 Task: Find connections with filter location Quaregnon with filter topic #Openingswith filter profile language French with filter current company Frost & Sullivan with filter school National Institute of Event Management - India with filter industry Airlines and Aviation with filter service category Bartending with filter keywords title Journalist
Action: Mouse moved to (601, 98)
Screenshot: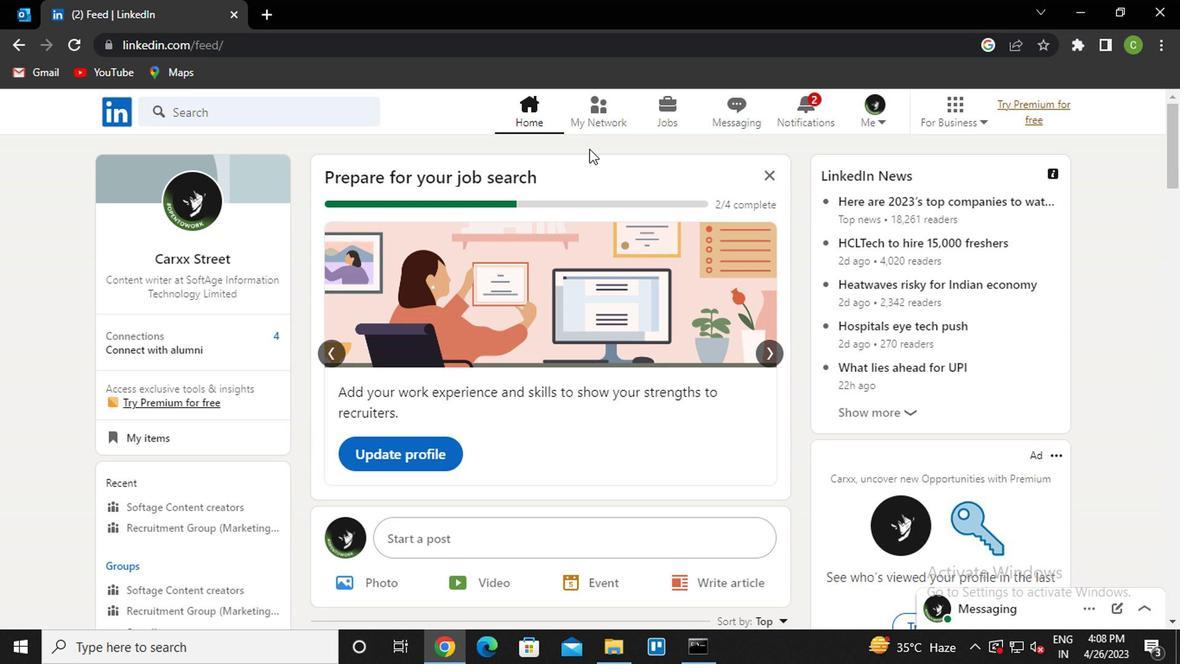 
Action: Mouse pressed left at (601, 98)
Screenshot: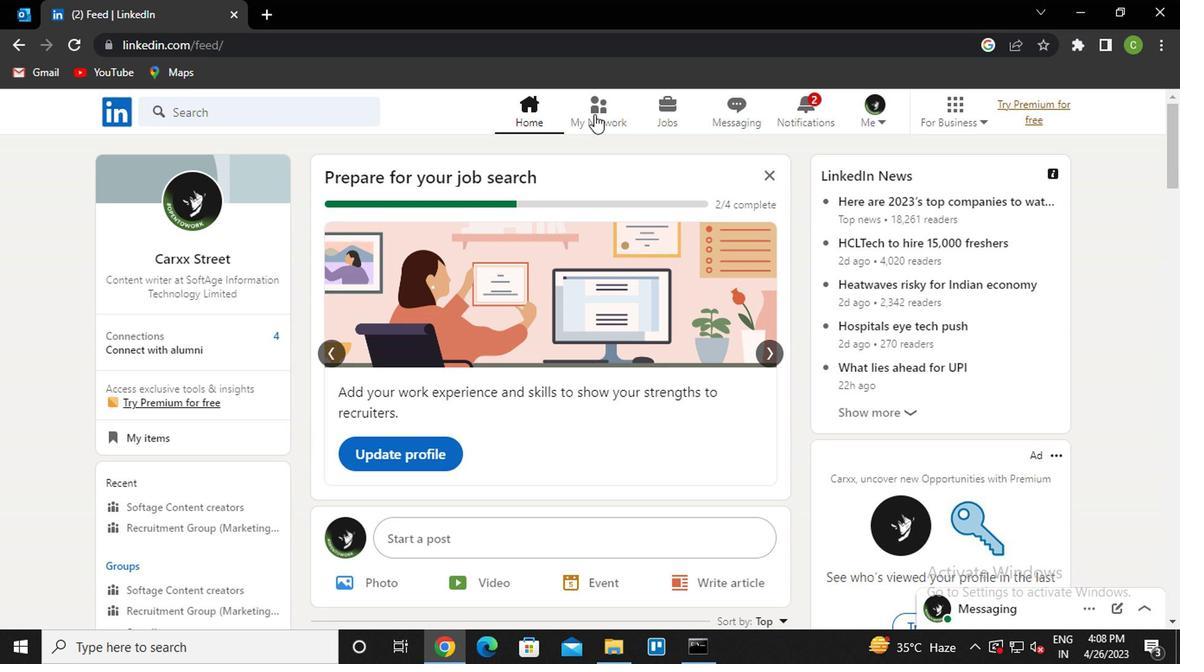 
Action: Mouse moved to (261, 196)
Screenshot: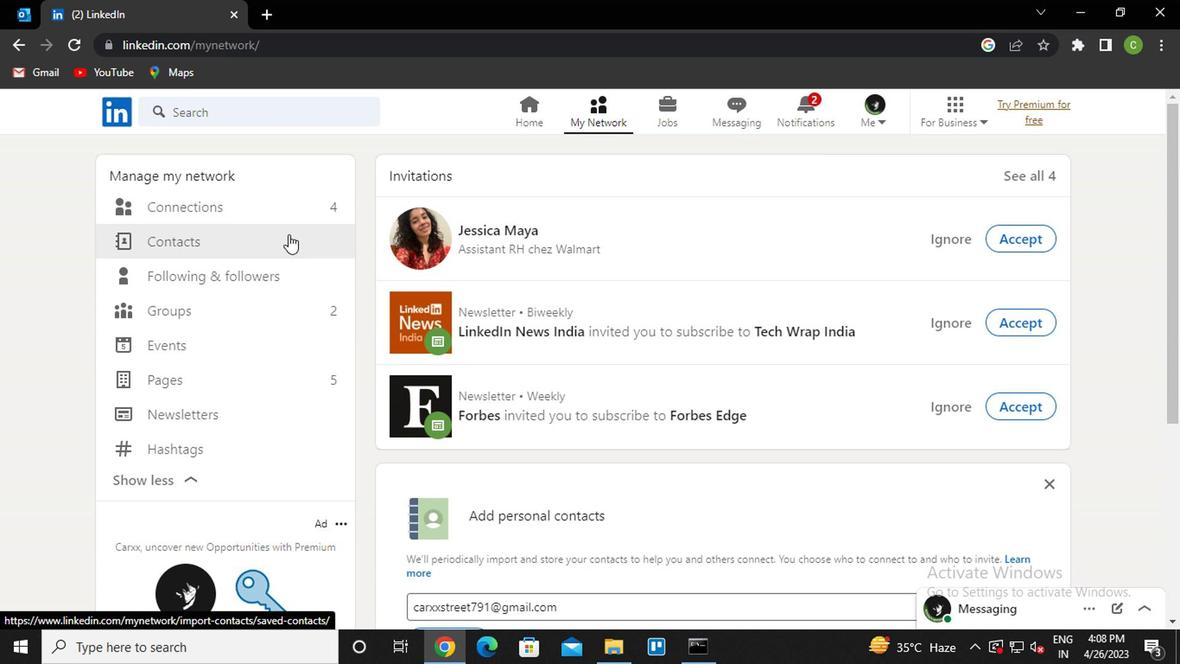 
Action: Mouse pressed left at (261, 196)
Screenshot: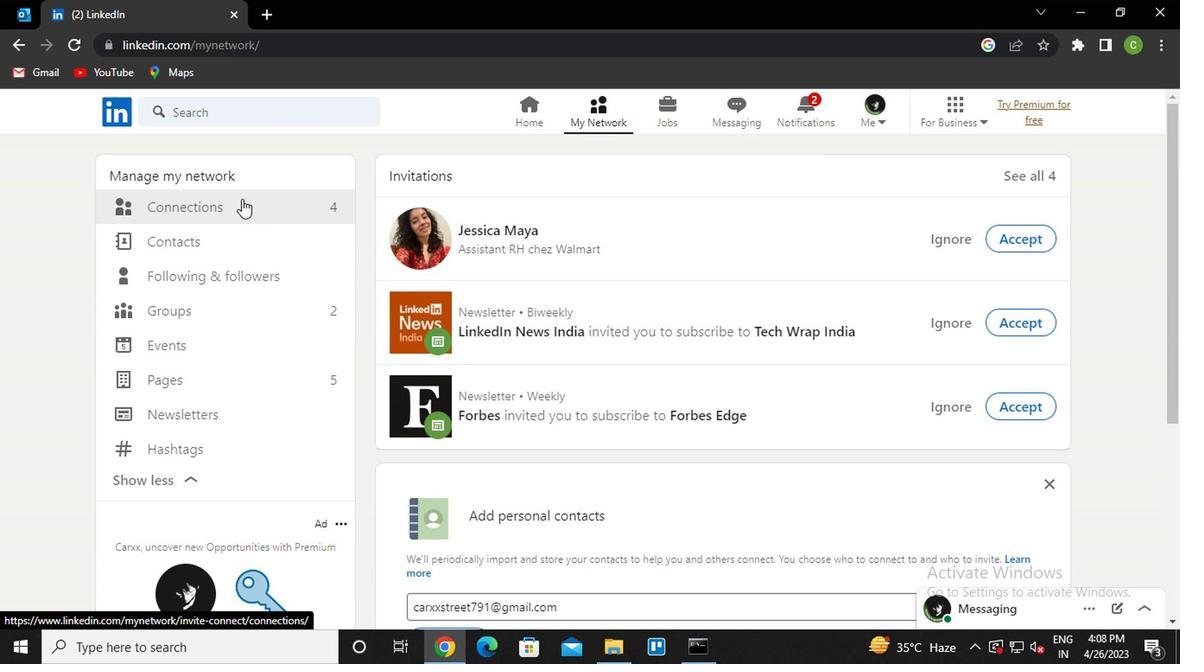 
Action: Mouse moved to (720, 203)
Screenshot: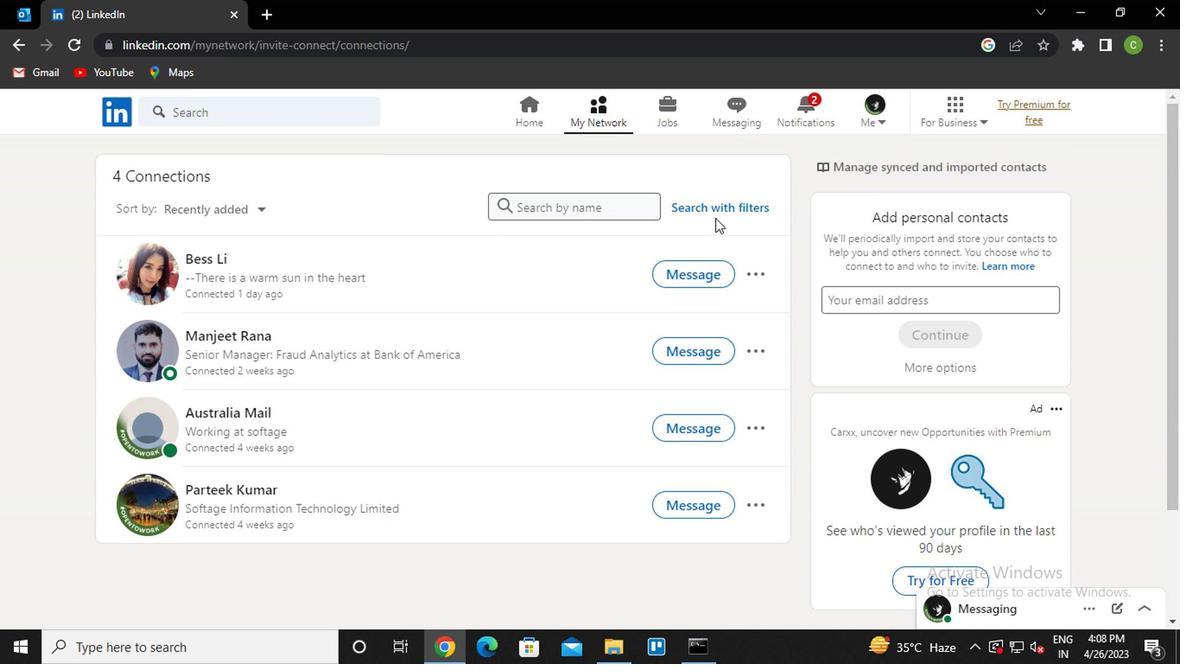 
Action: Mouse pressed left at (720, 203)
Screenshot: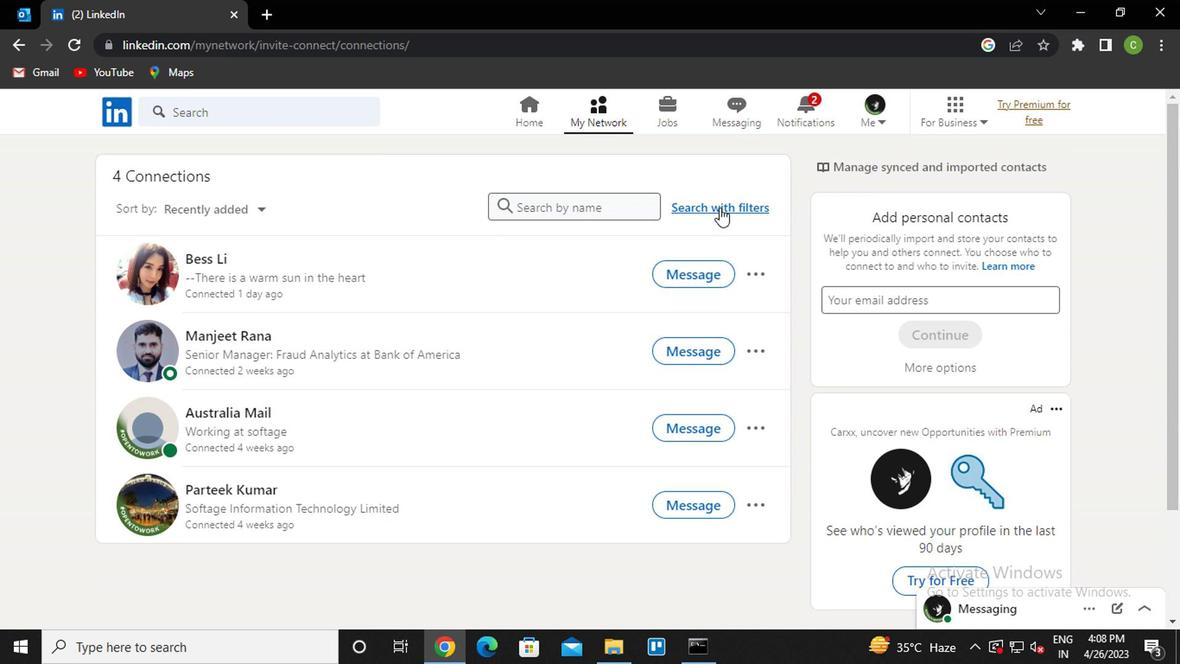 
Action: Mouse moved to (574, 154)
Screenshot: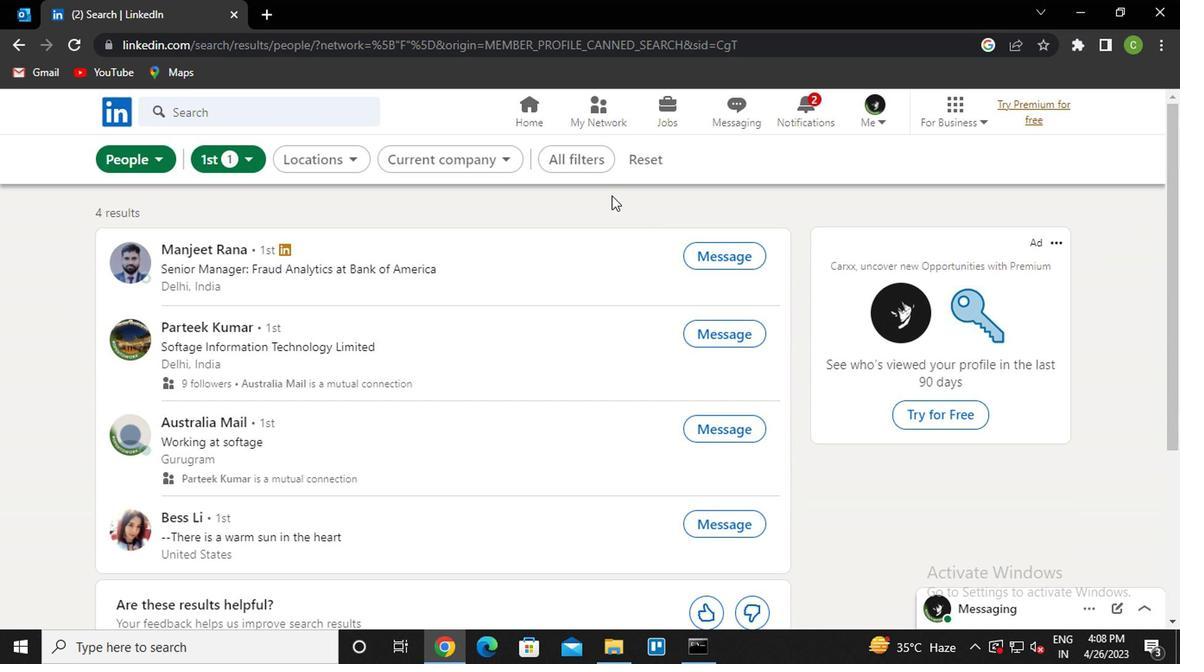 
Action: Mouse pressed left at (574, 154)
Screenshot: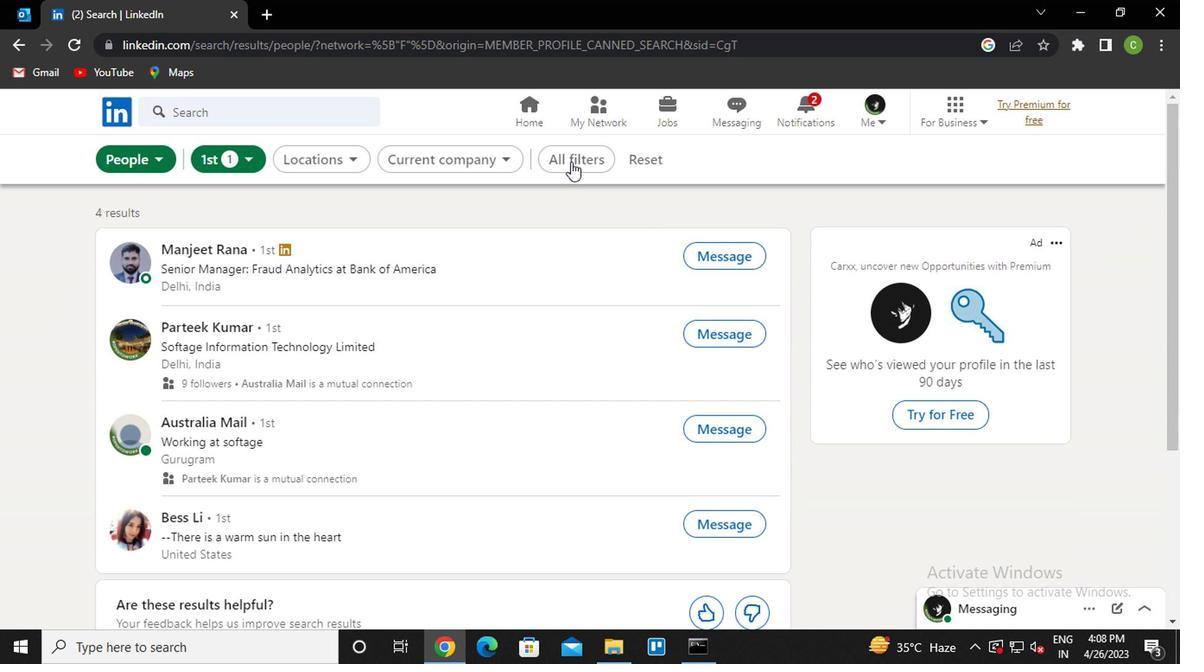 
Action: Mouse moved to (755, 363)
Screenshot: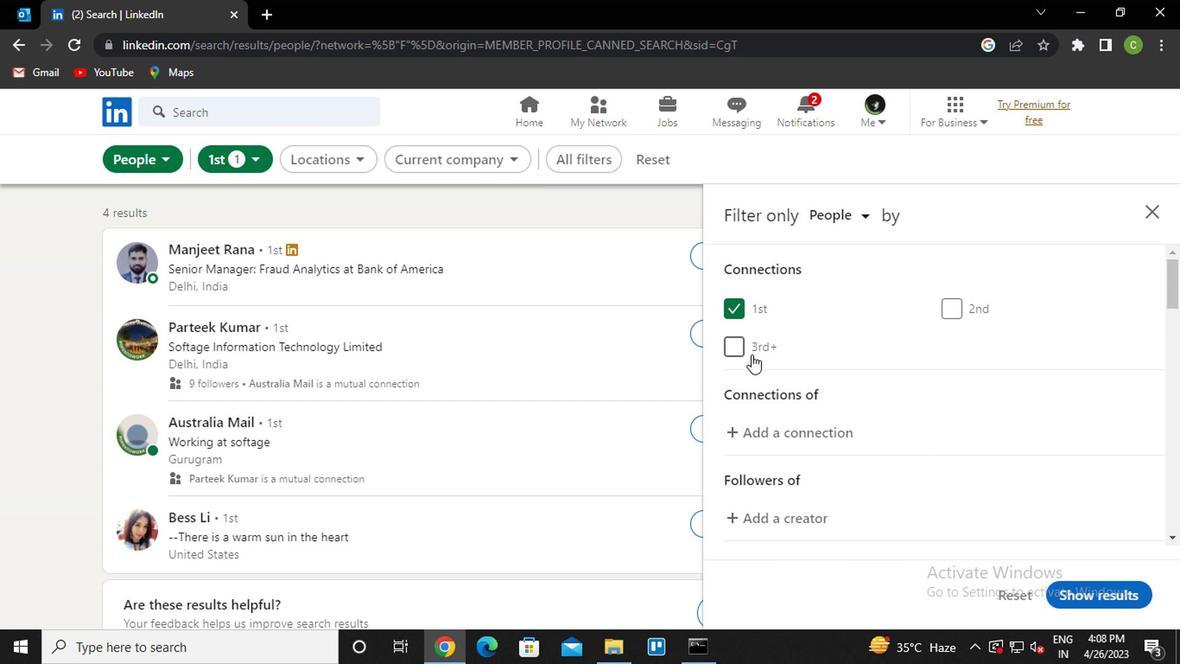 
Action: Mouse scrolled (755, 362) with delta (0, 0)
Screenshot: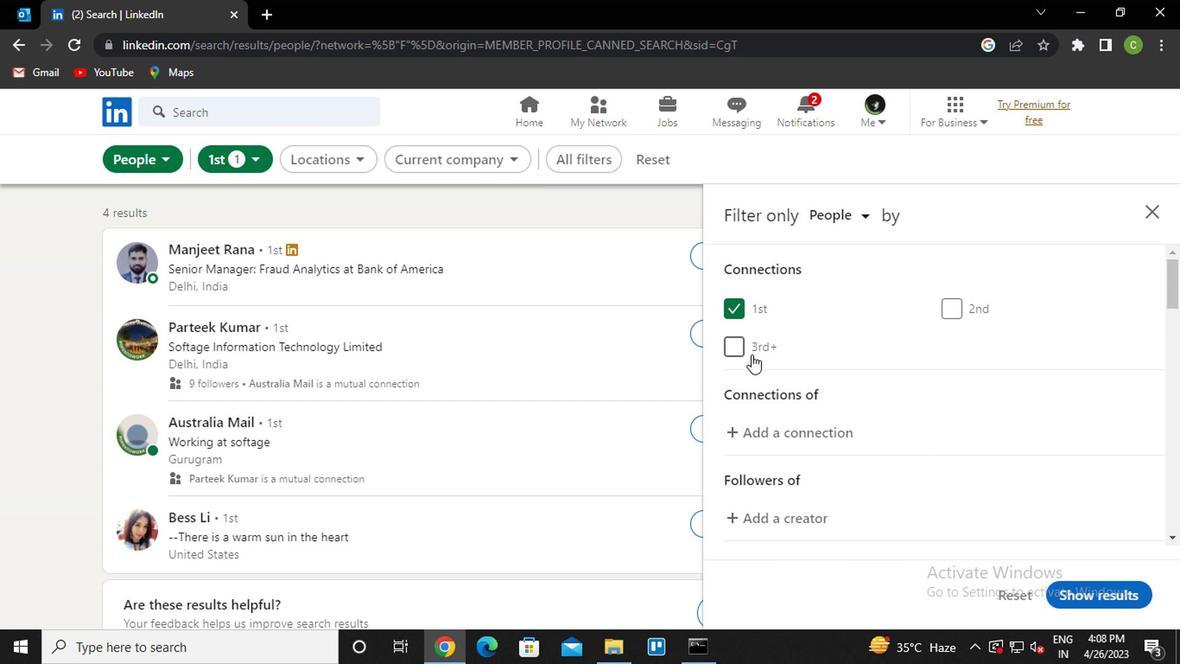 
Action: Mouse moved to (759, 368)
Screenshot: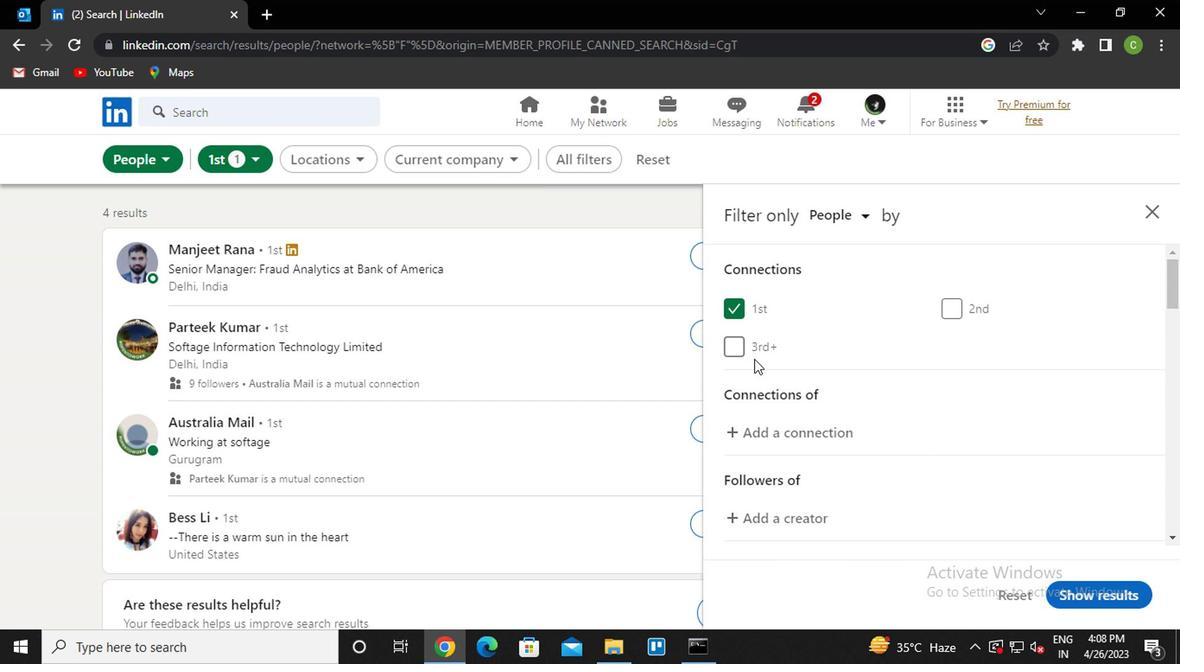 
Action: Mouse scrolled (759, 367) with delta (0, -1)
Screenshot: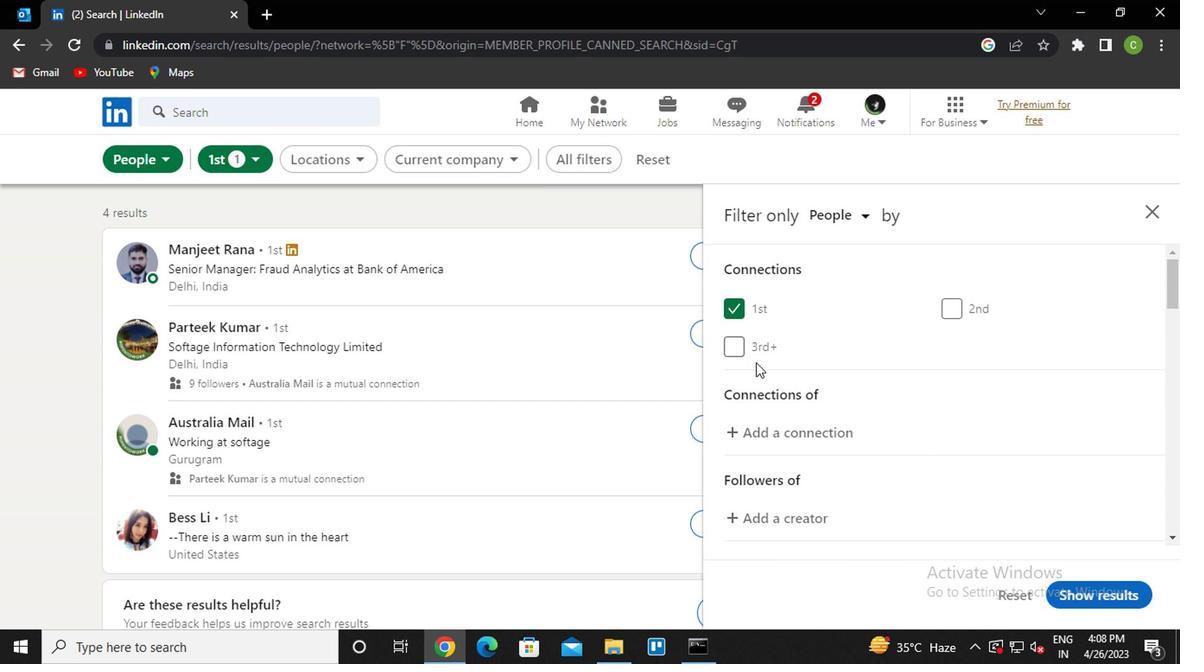 
Action: Mouse moved to (991, 507)
Screenshot: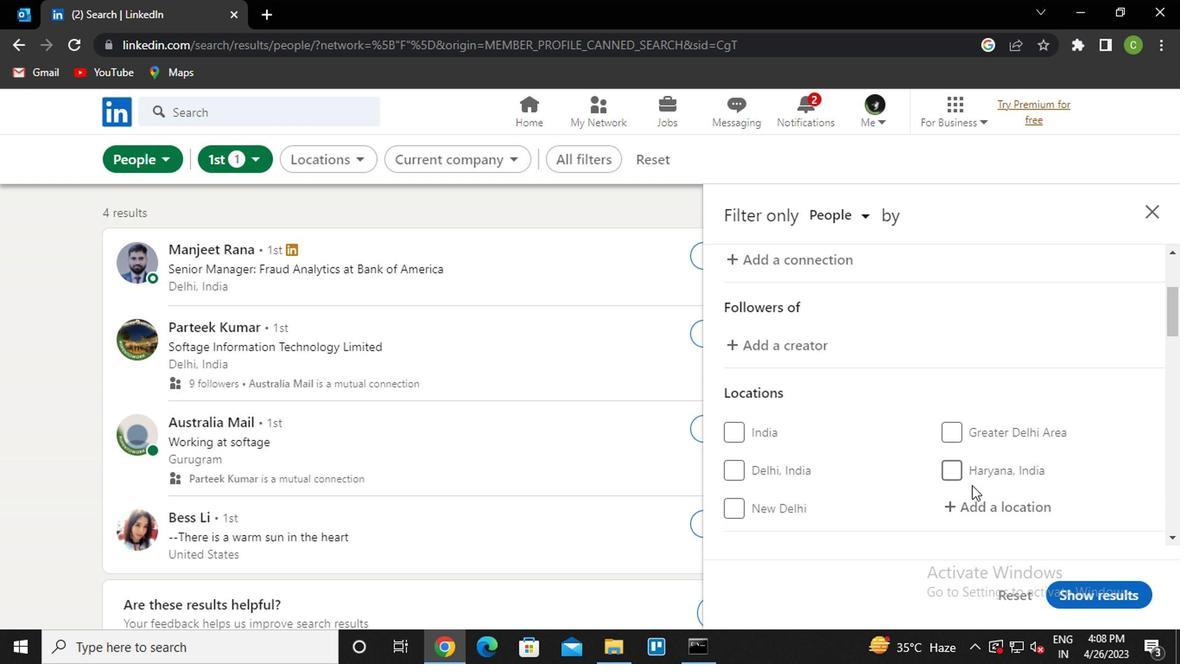 
Action: Mouse pressed left at (991, 507)
Screenshot: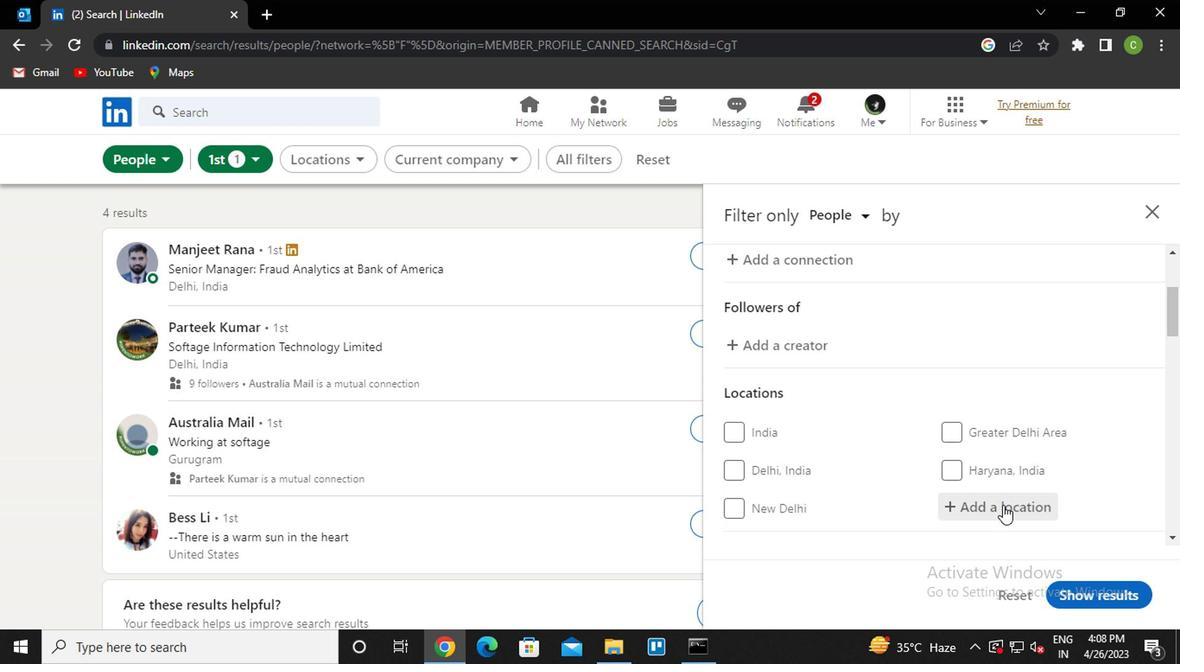 
Action: Key pressed <Key.caps_lock><Key.caps_lock>q<Key.caps_lock>uareg<Key.down><Key.enter>
Screenshot: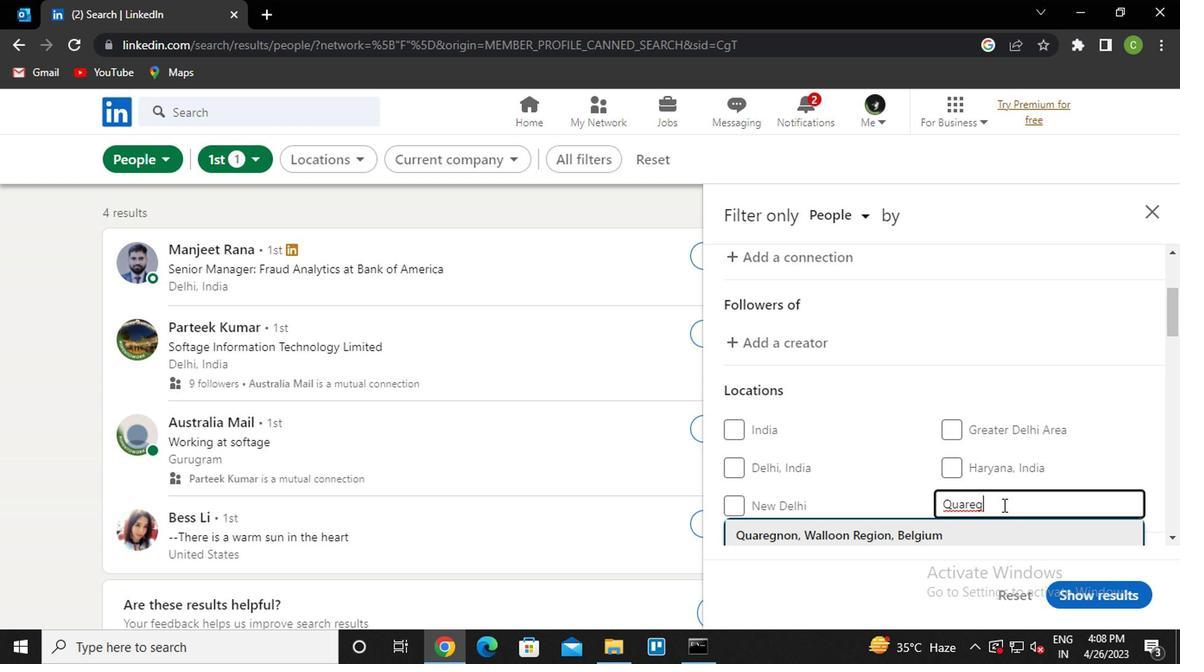 
Action: Mouse moved to (997, 501)
Screenshot: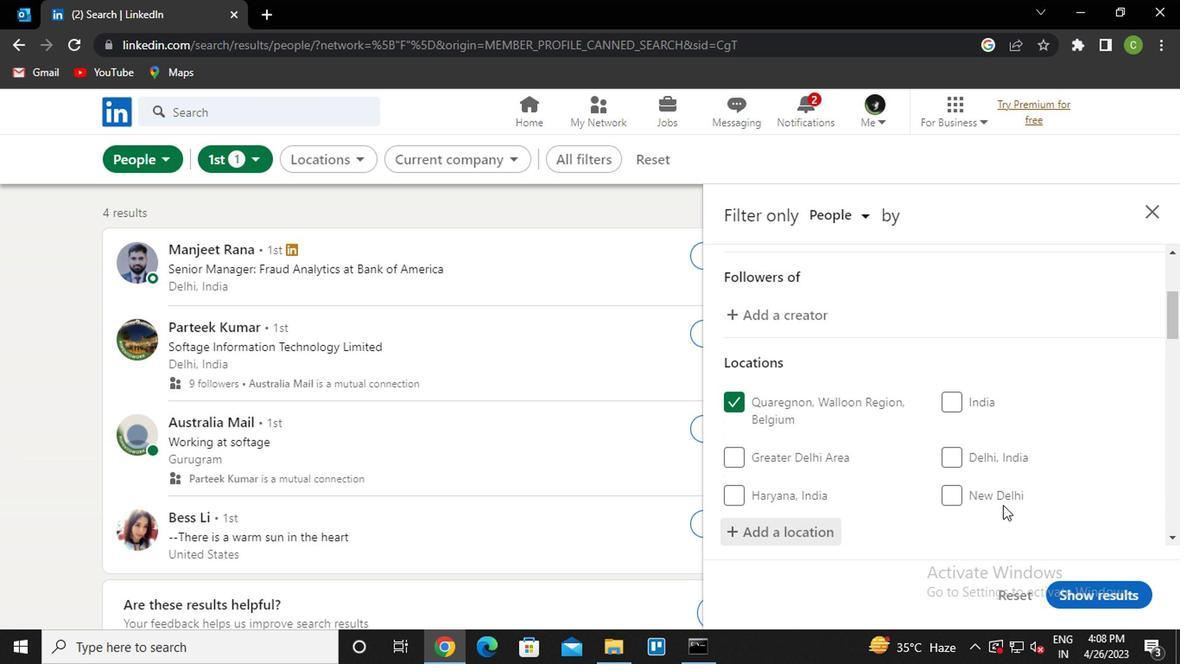 
Action: Mouse scrolled (997, 500) with delta (0, -1)
Screenshot: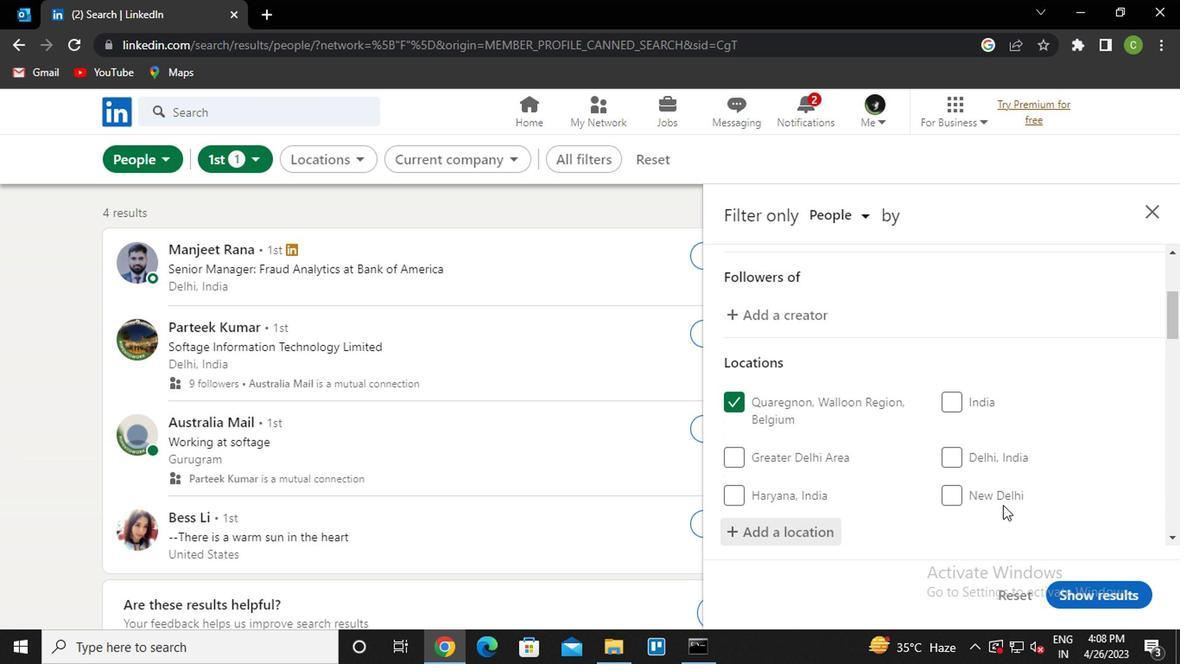 
Action: Mouse scrolled (997, 500) with delta (0, -1)
Screenshot: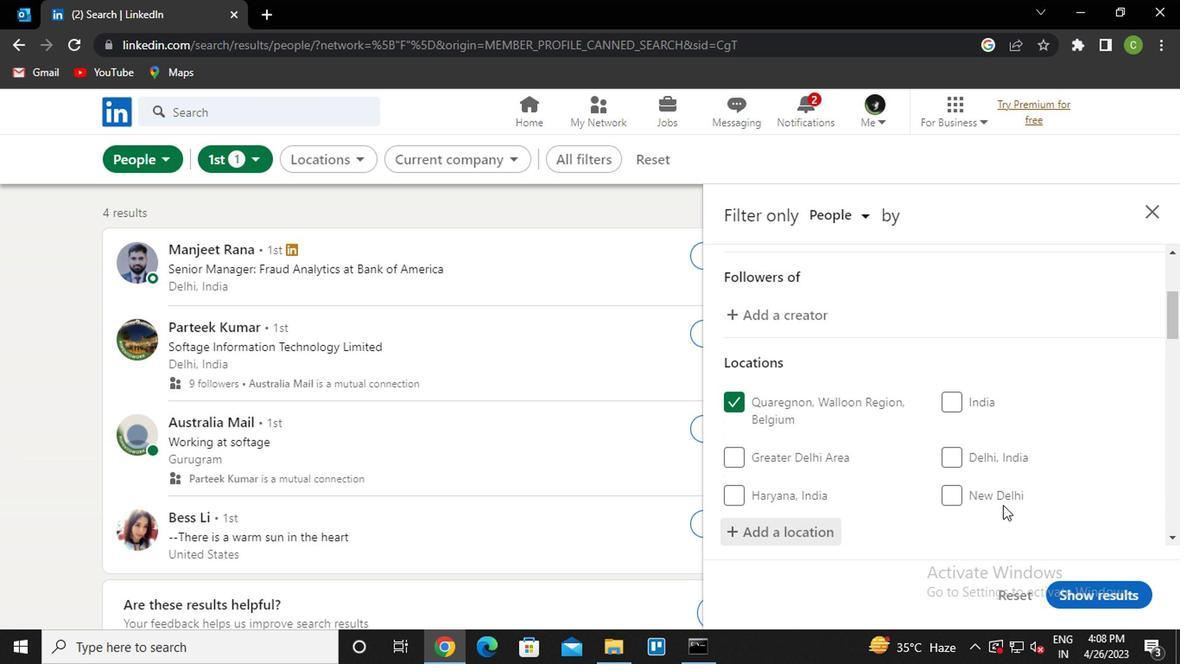 
Action: Mouse moved to (990, 455)
Screenshot: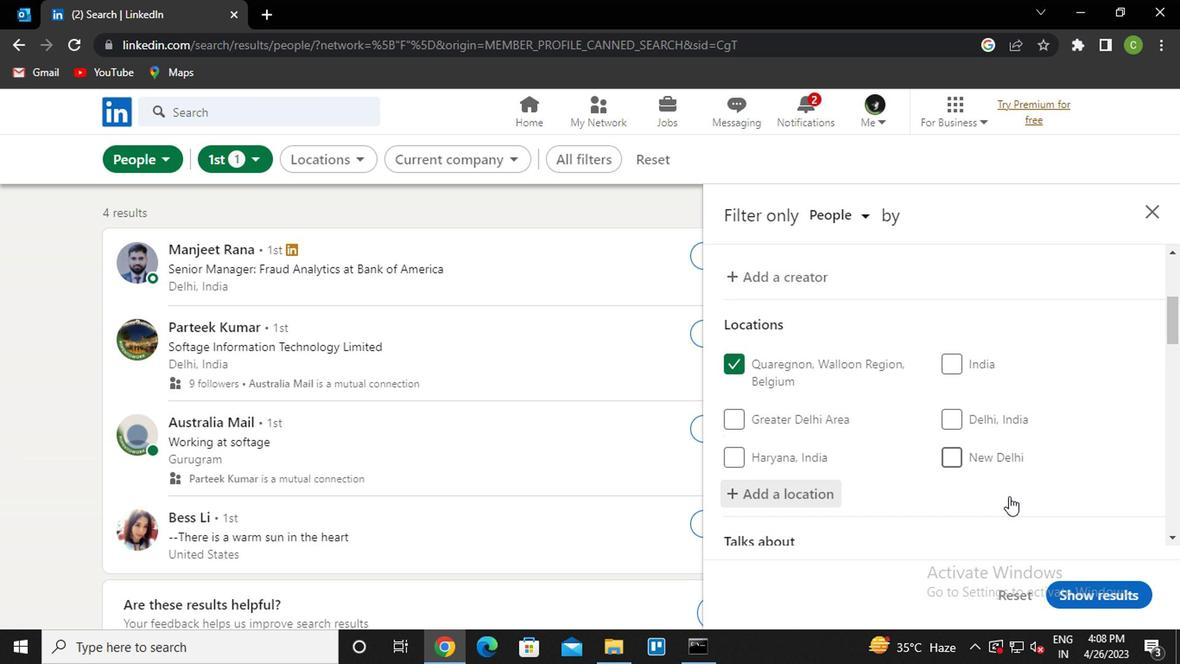 
Action: Mouse scrolled (990, 454) with delta (0, 0)
Screenshot: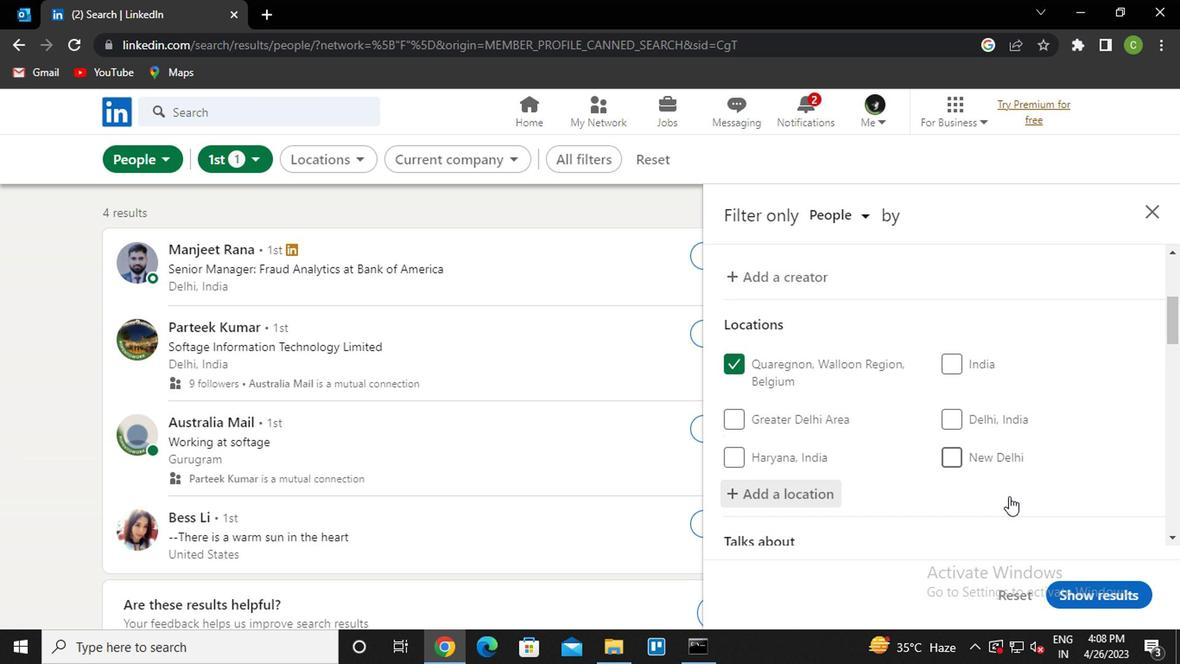 
Action: Mouse moved to (779, 354)
Screenshot: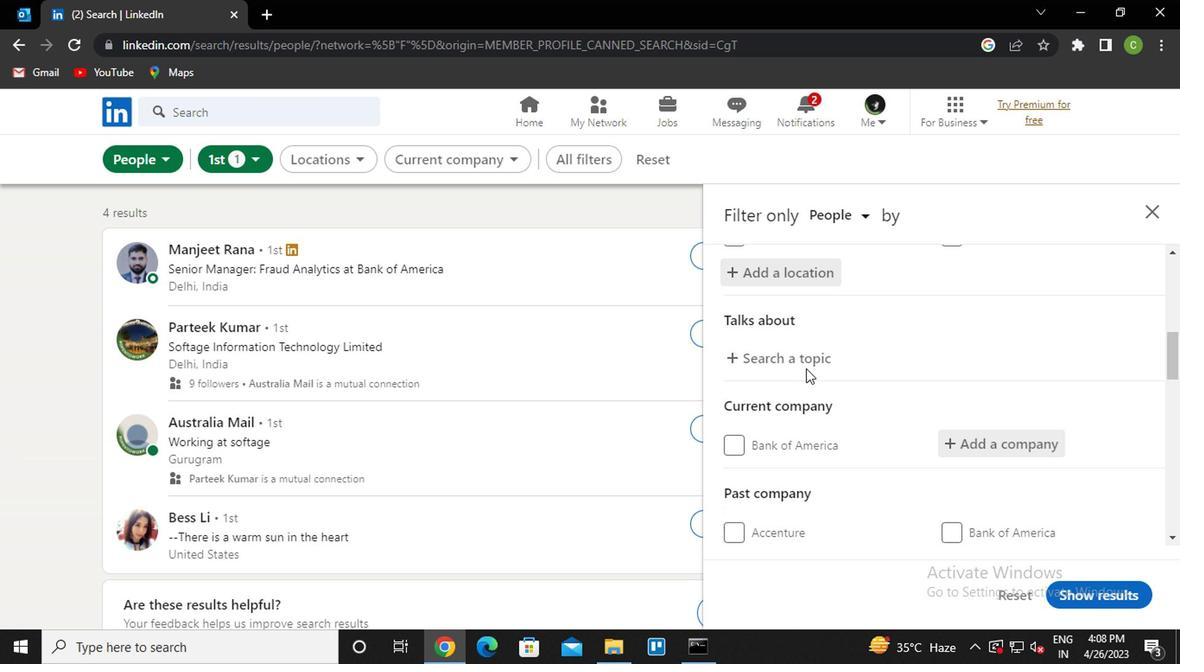 
Action: Mouse pressed left at (779, 354)
Screenshot: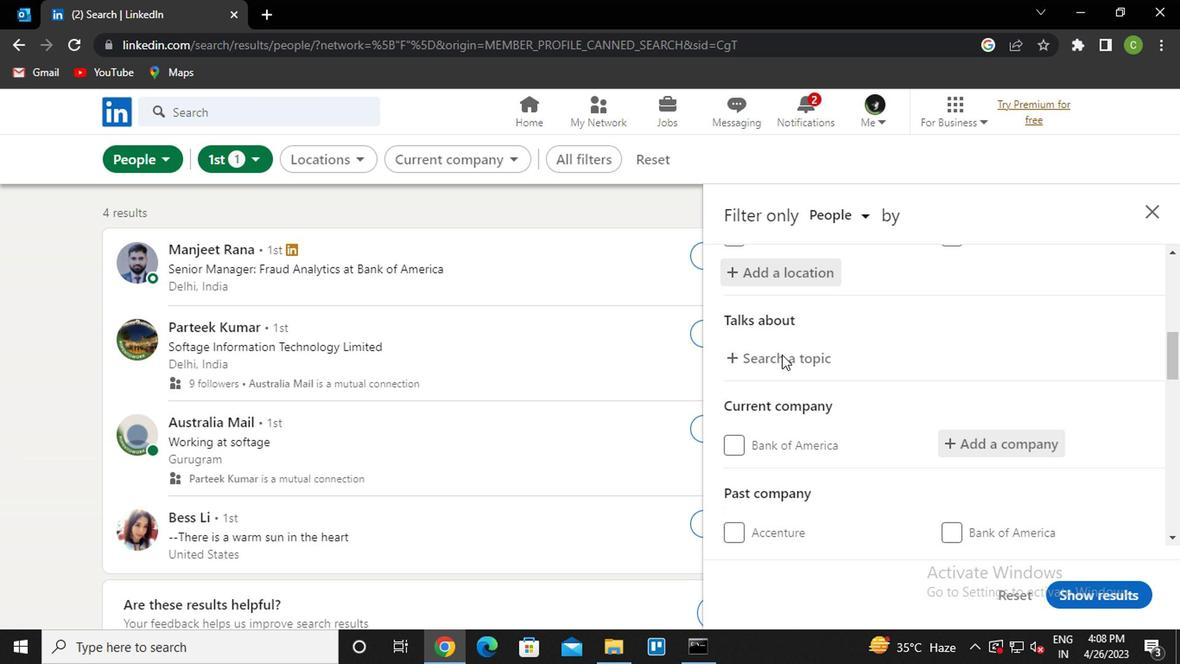 
Action: Mouse moved to (791, 360)
Screenshot: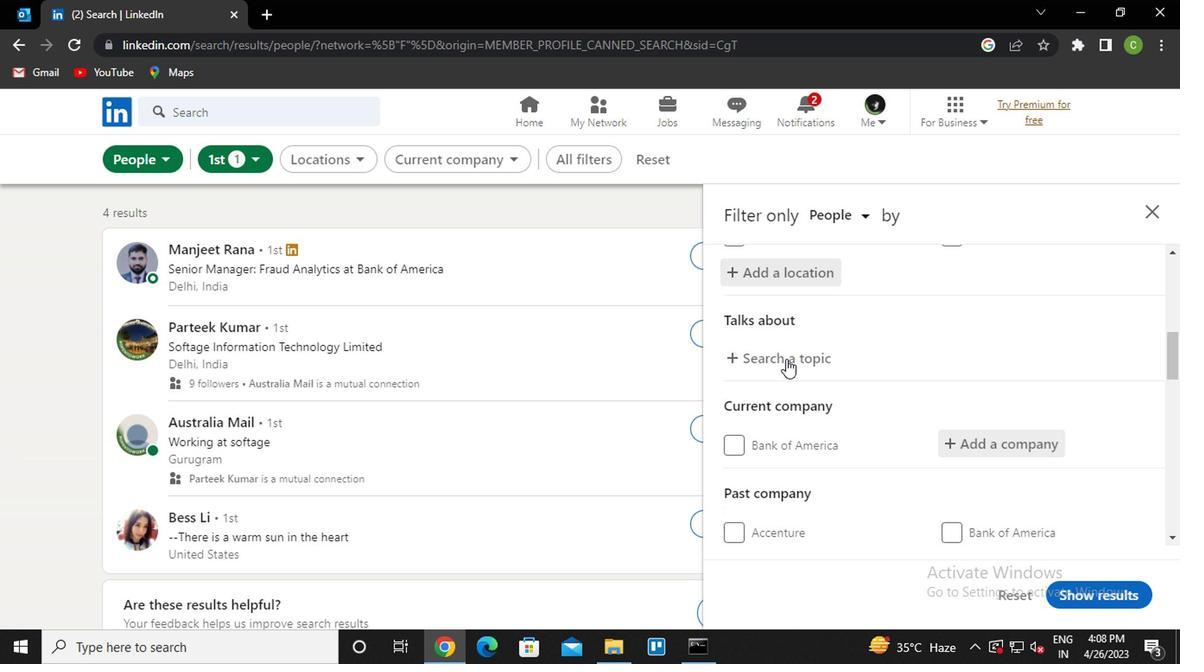 
Action: Mouse pressed left at (791, 360)
Screenshot: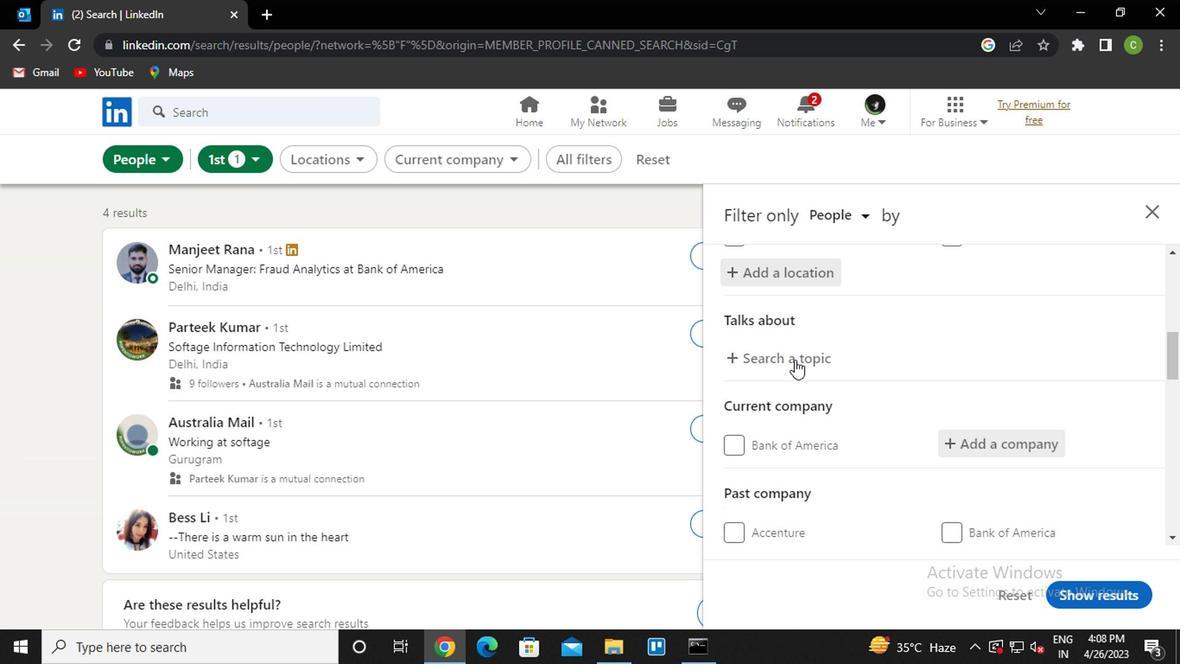 
Action: Mouse moved to (775, 354)
Screenshot: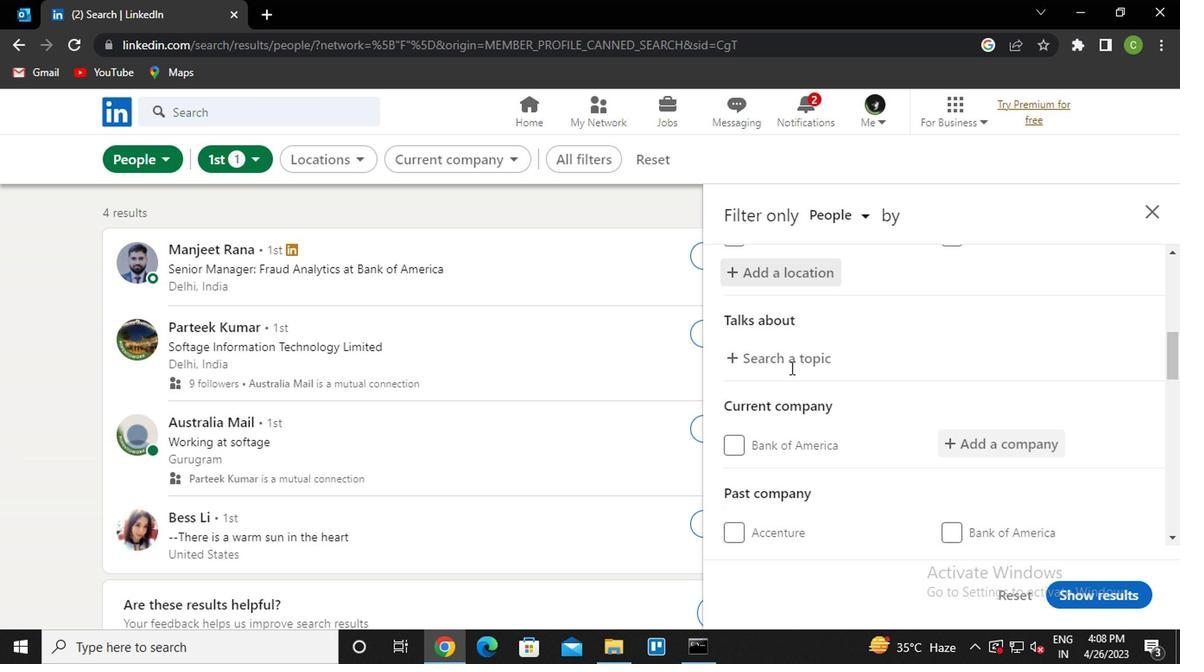 
Action: Mouse pressed left at (775, 354)
Screenshot: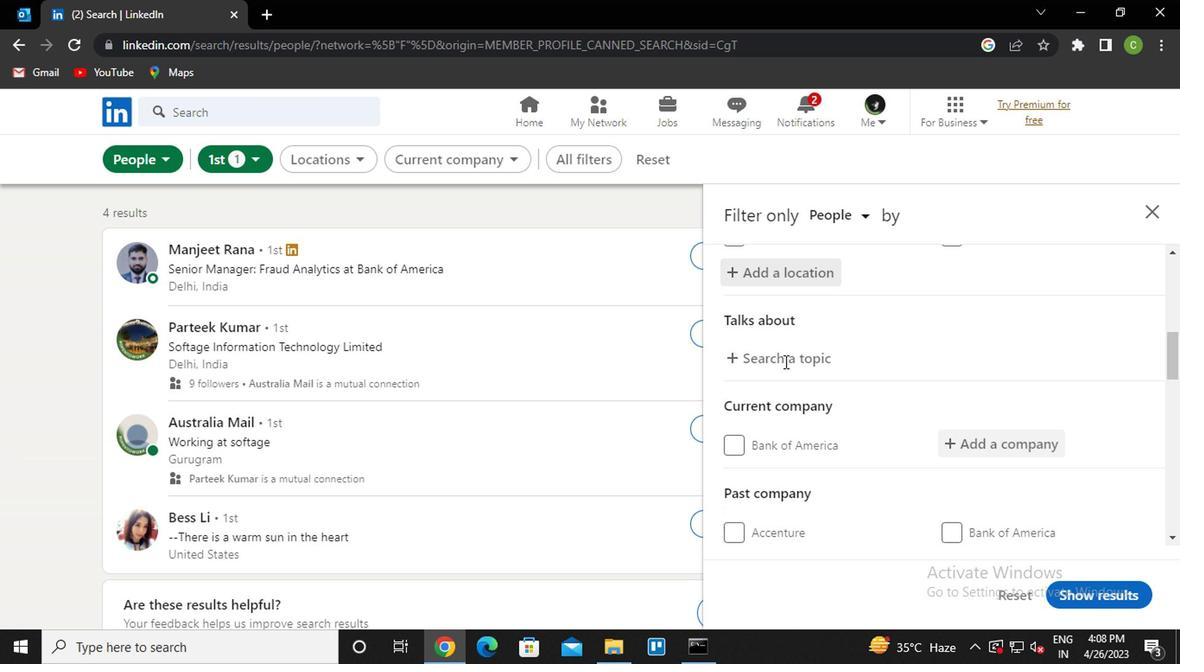 
Action: Mouse moved to (777, 357)
Screenshot: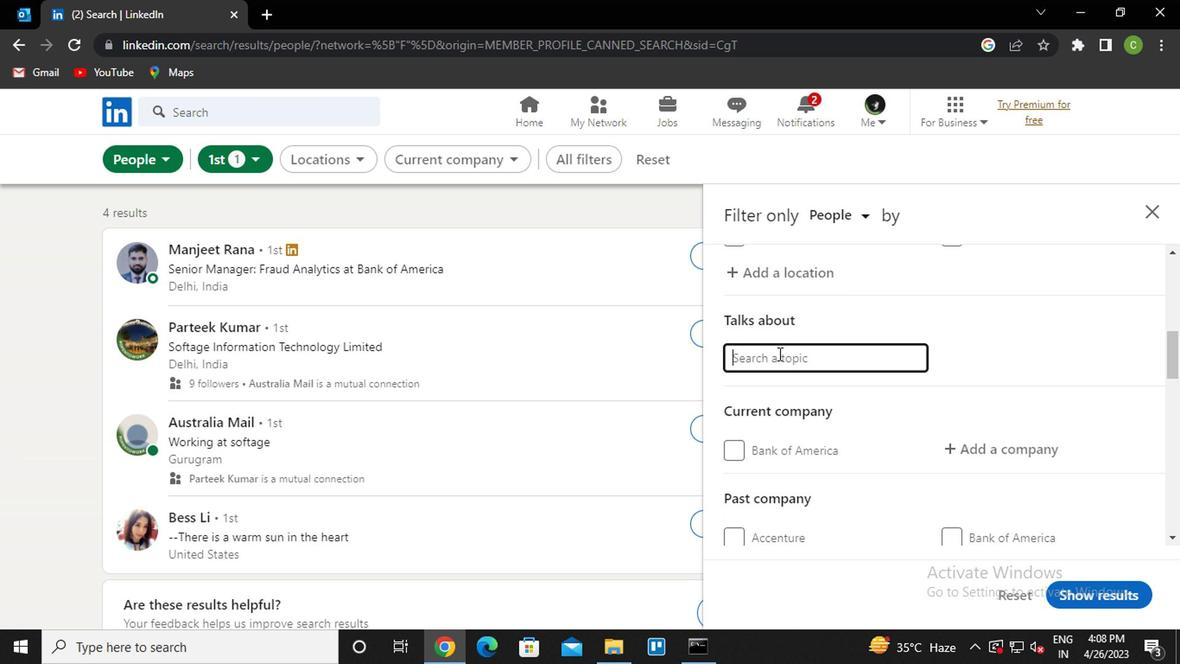 
Action: Key pressed <Key.caps_lock>o<Key.caps_lock>pening<Key.down><Key.enter>
Screenshot: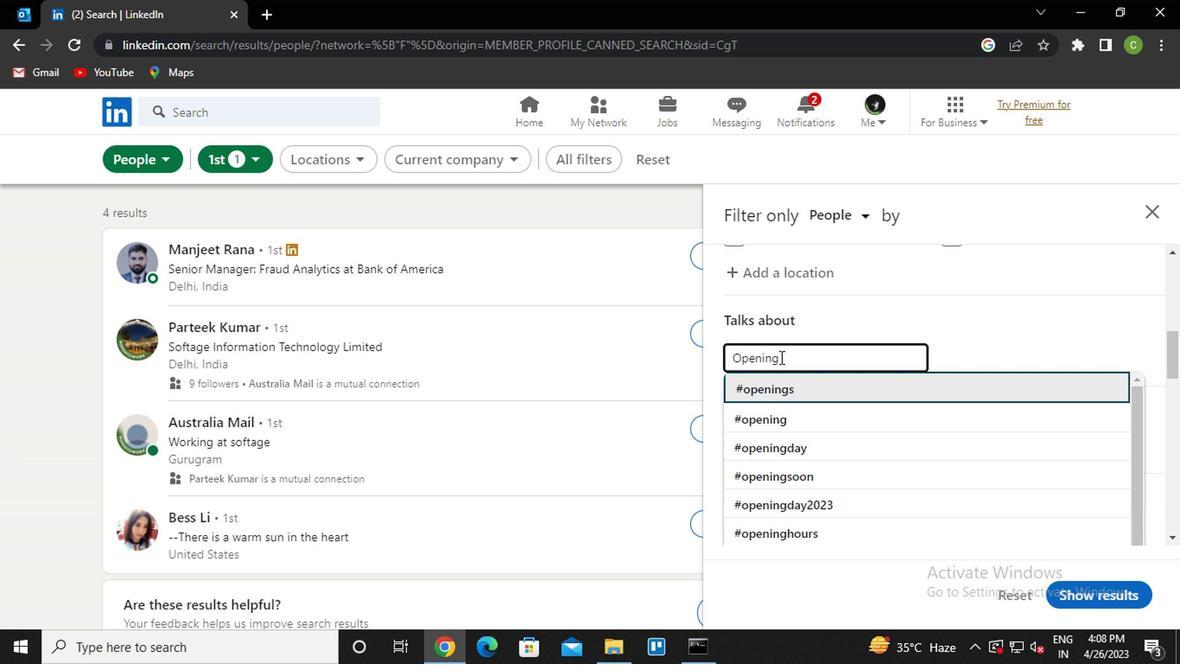 
Action: Mouse moved to (828, 372)
Screenshot: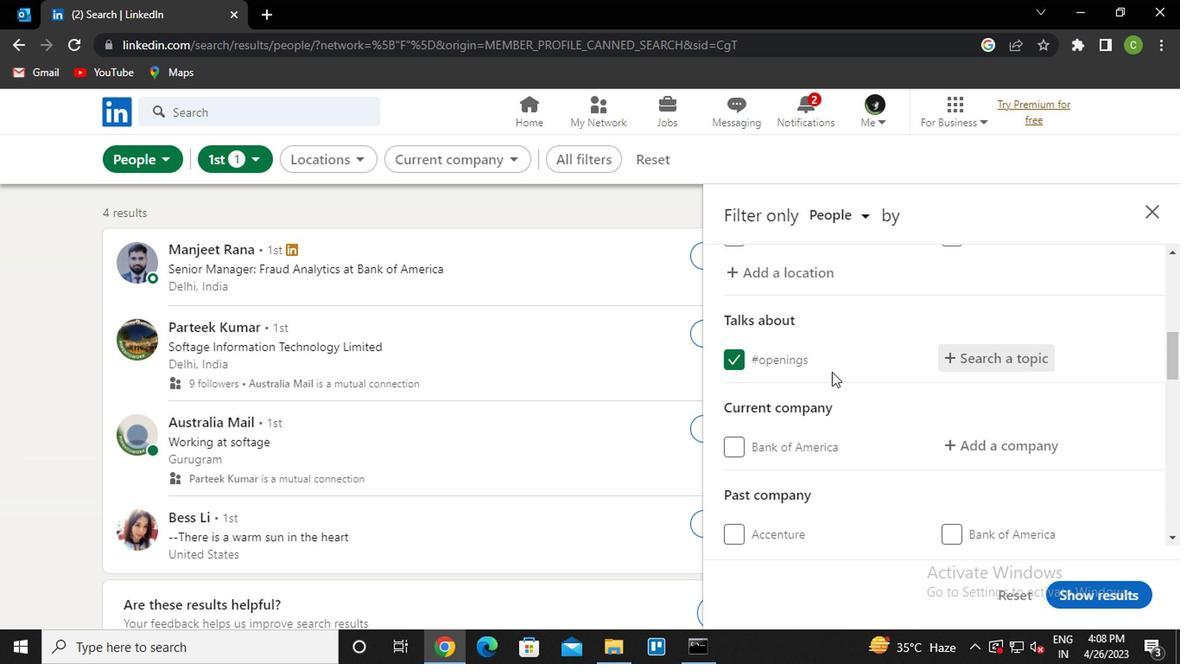 
Action: Mouse scrolled (828, 371) with delta (0, -1)
Screenshot: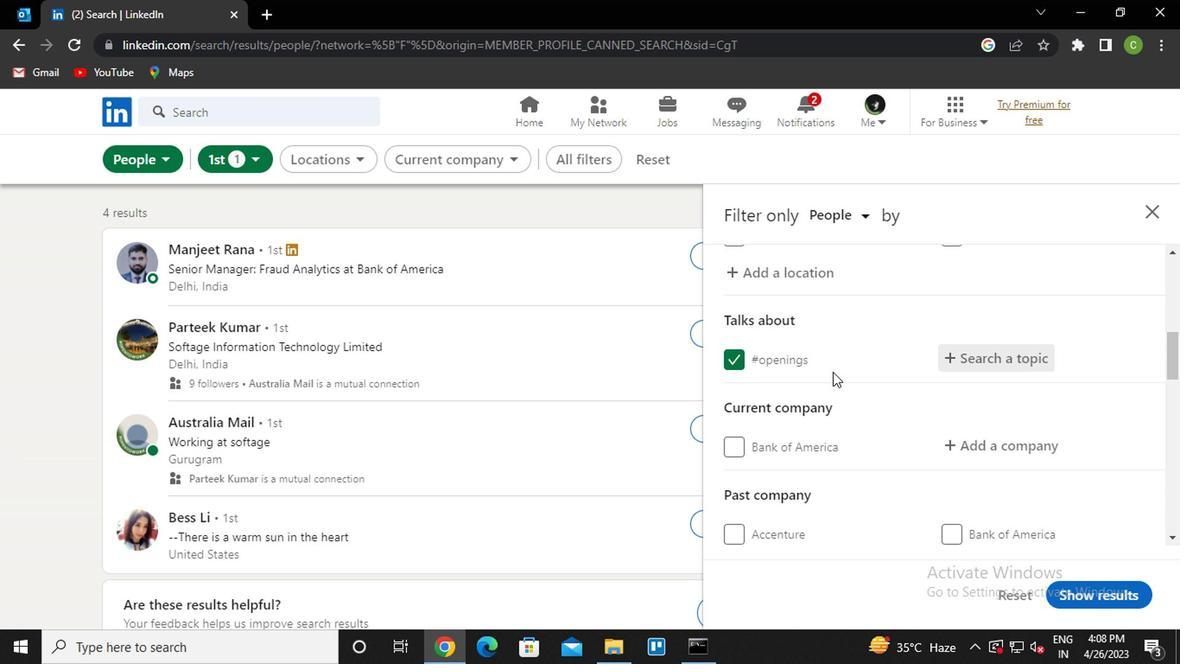 
Action: Mouse moved to (1013, 360)
Screenshot: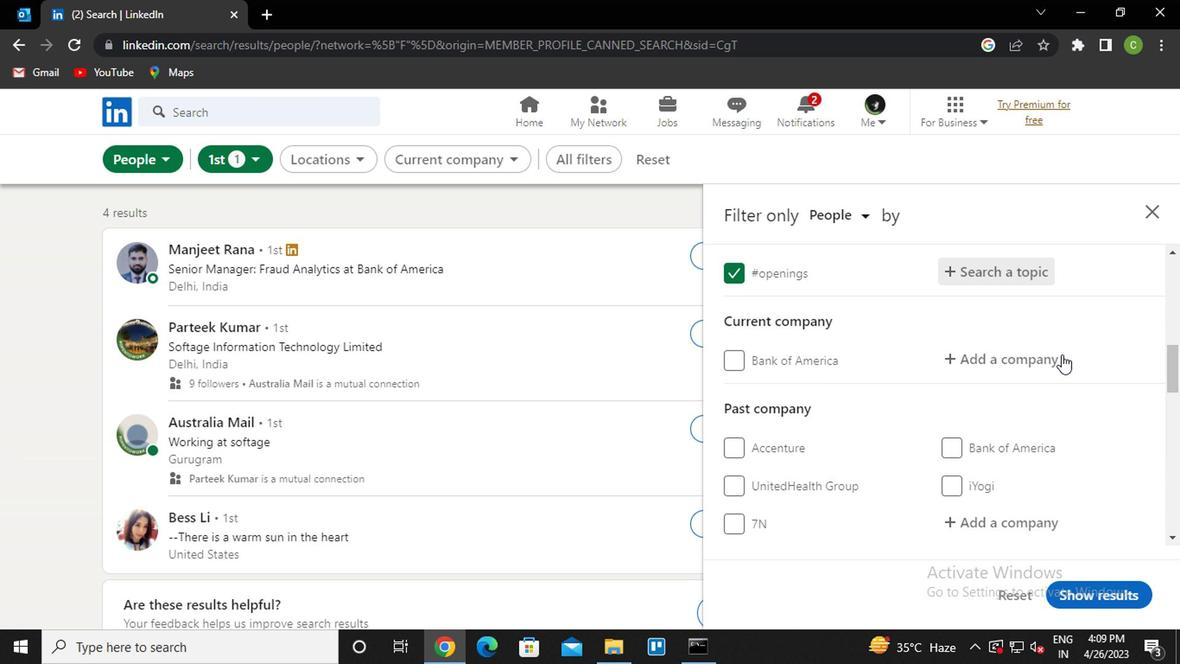 
Action: Mouse pressed left at (1013, 360)
Screenshot: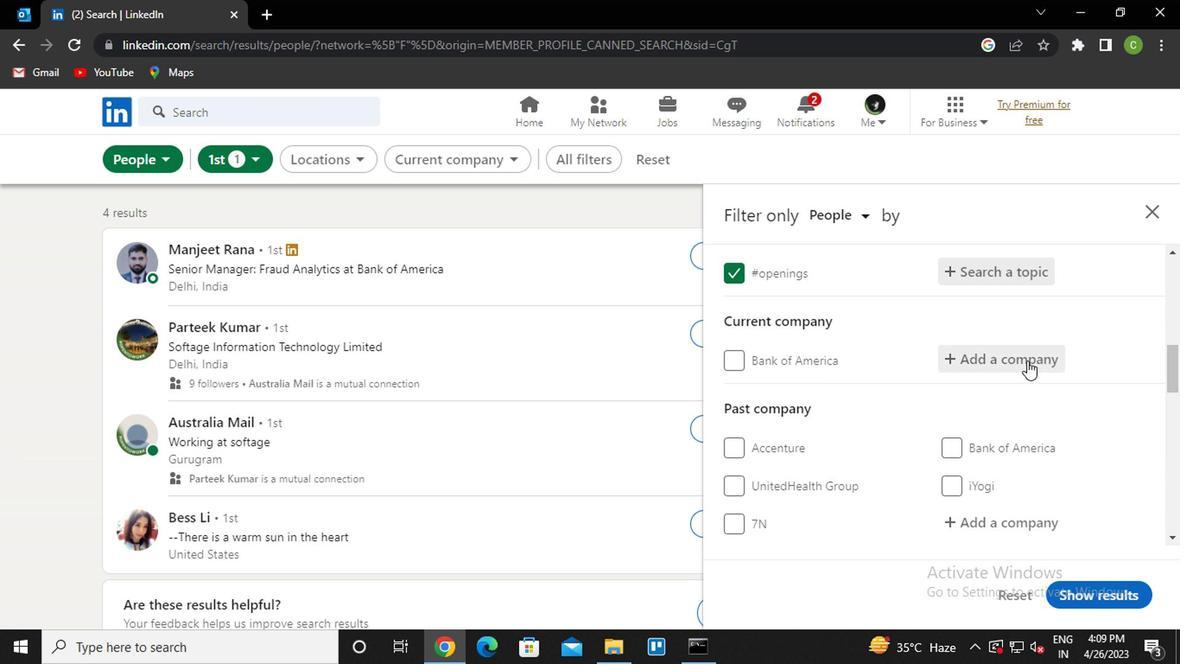 
Action: Key pressed <Key.caps_lock>p<Key.caps_lock><Key.backspace><Key.caps_lock>f<Key.caps_lock>rost<Key.space><Key.shift>&<Key.space><Key.down><Key.down><Key.down><Key.down><Key.down><Key.down><Key.down><Key.down><Key.down><Key.down><Key.down><Key.up><Key.down><Key.down><Key.down><Key.down><Key.down><Key.down><Key.down><Key.down><Key.down><Key.down><Key.down><Key.down>SAFETY
Screenshot: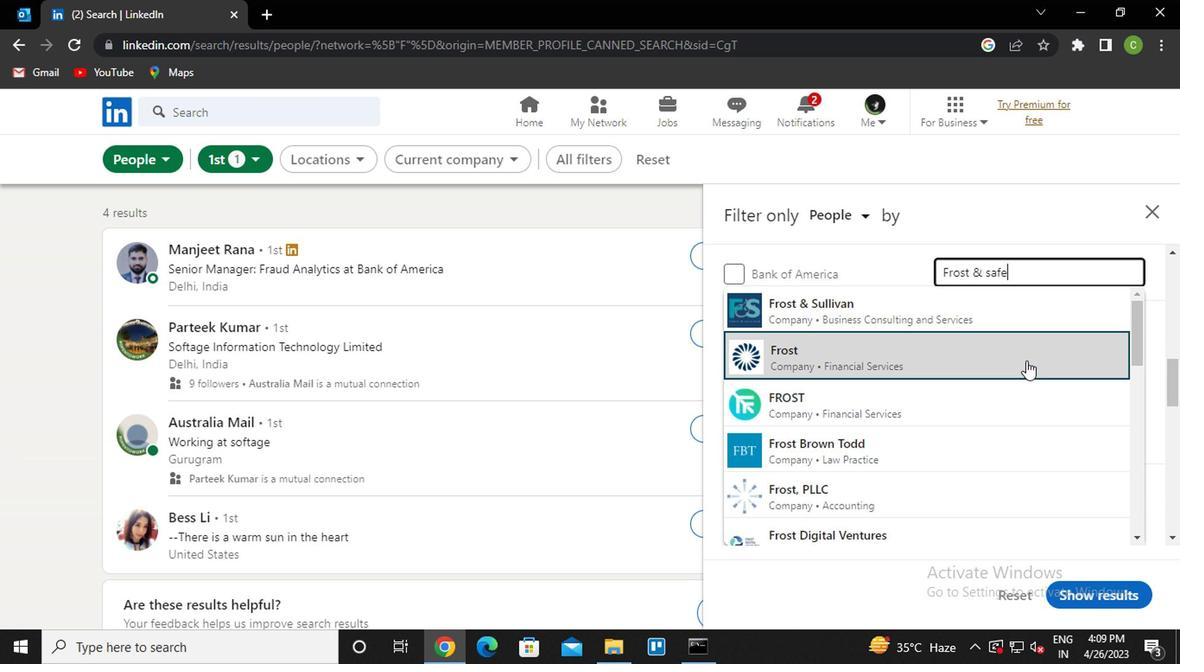 
Action: Mouse moved to (973, 272)
Screenshot: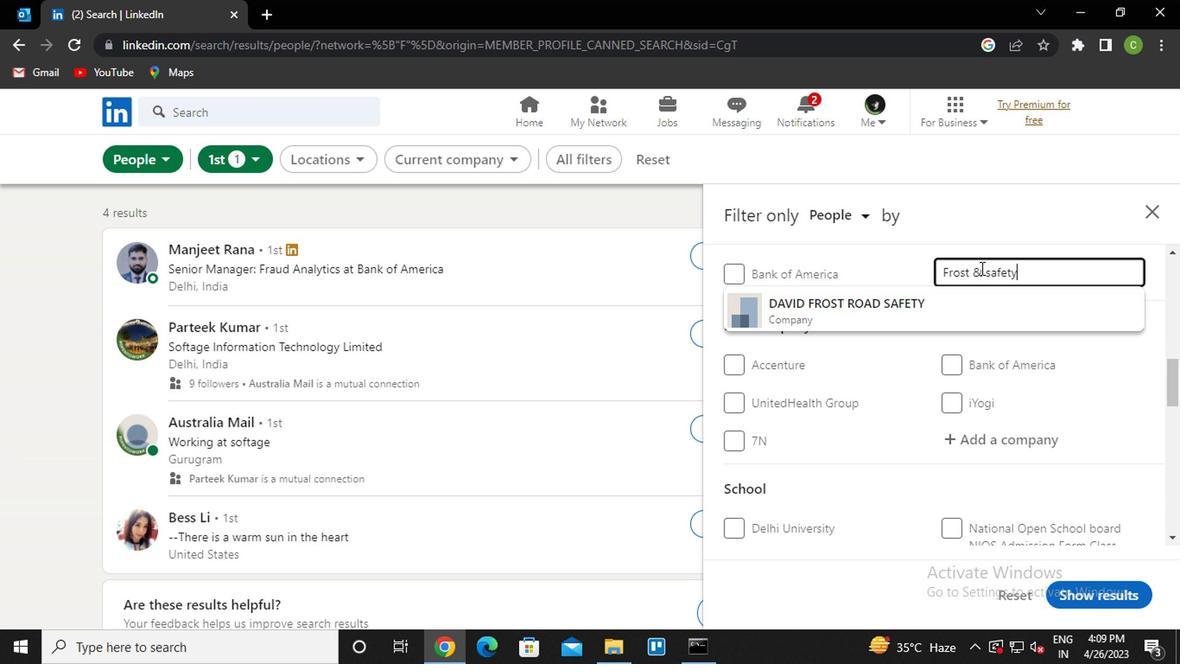 
Action: Mouse pressed left at (973, 272)
Screenshot: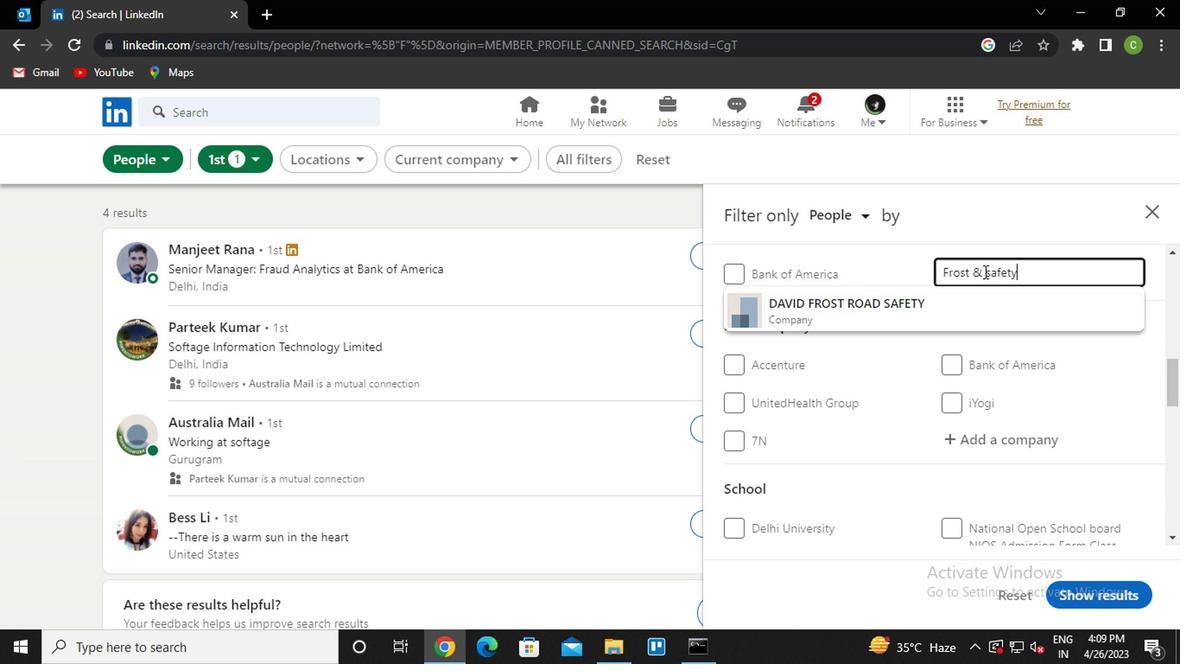 
Action: Mouse moved to (996, 334)
Screenshot: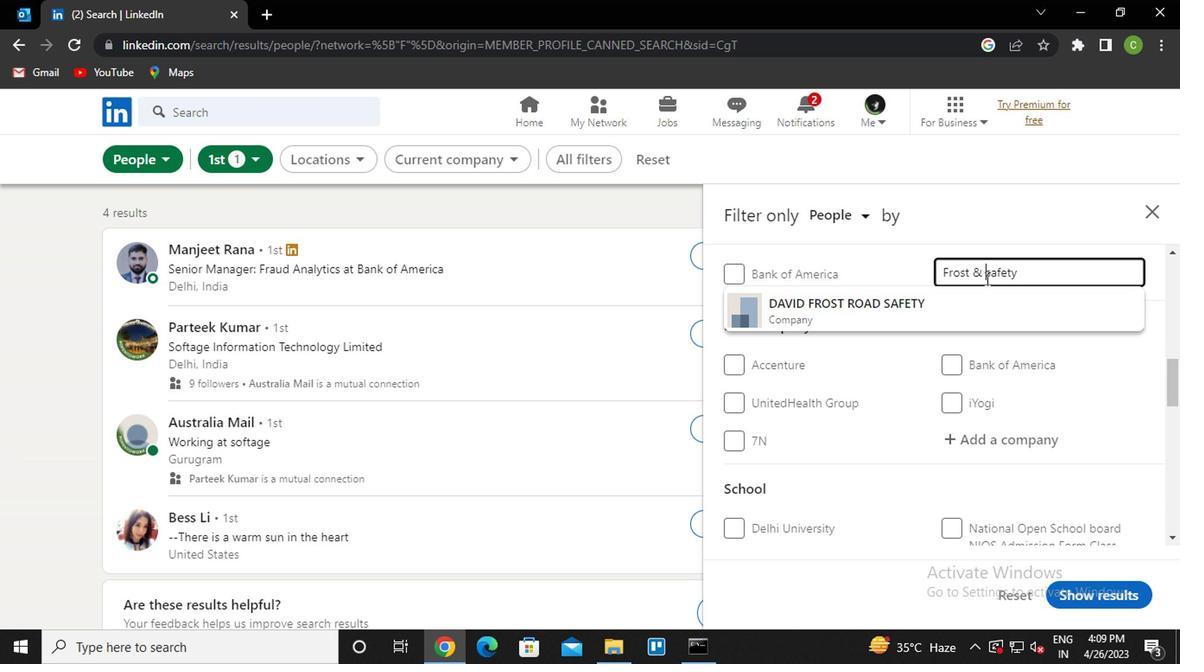 
Action: Key pressed <Key.shift><Key.left><Key.left><Key.shift><Key.left><Key.left><Key.delete><Key.caps_lock>ctrl+V<Key.caps_lock>ARROC<Key.space><Key.down><Key.enter>
Screenshot: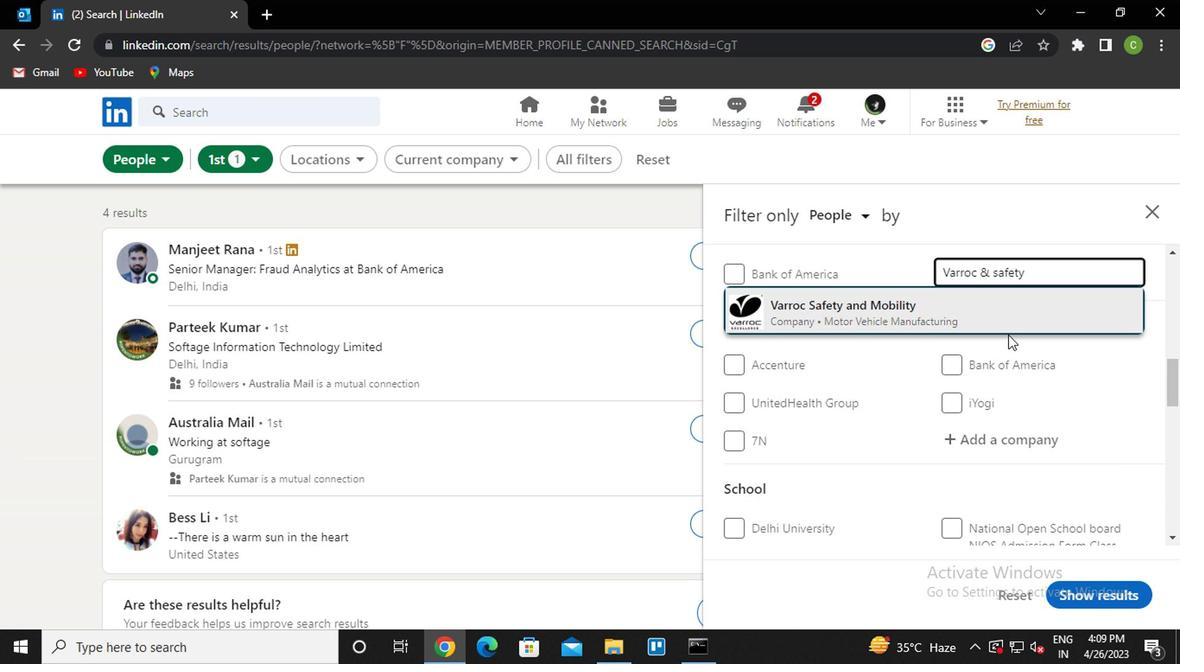 
Action: Mouse moved to (997, 336)
Screenshot: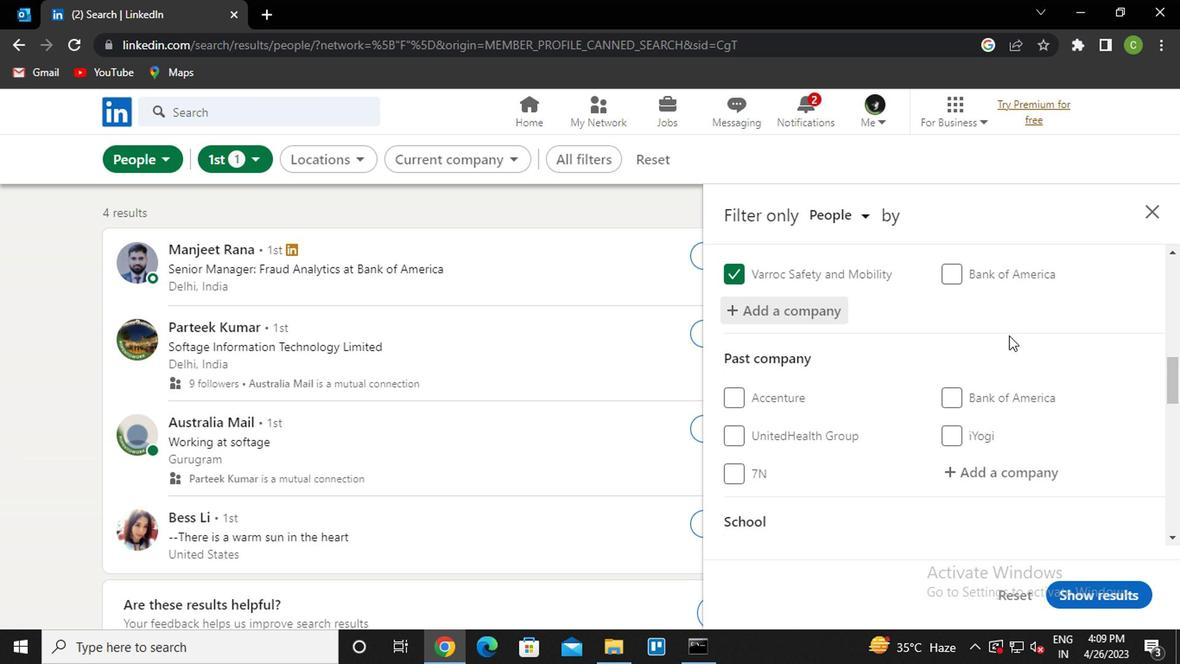 
Action: Mouse scrolled (997, 335) with delta (0, 0)
Screenshot: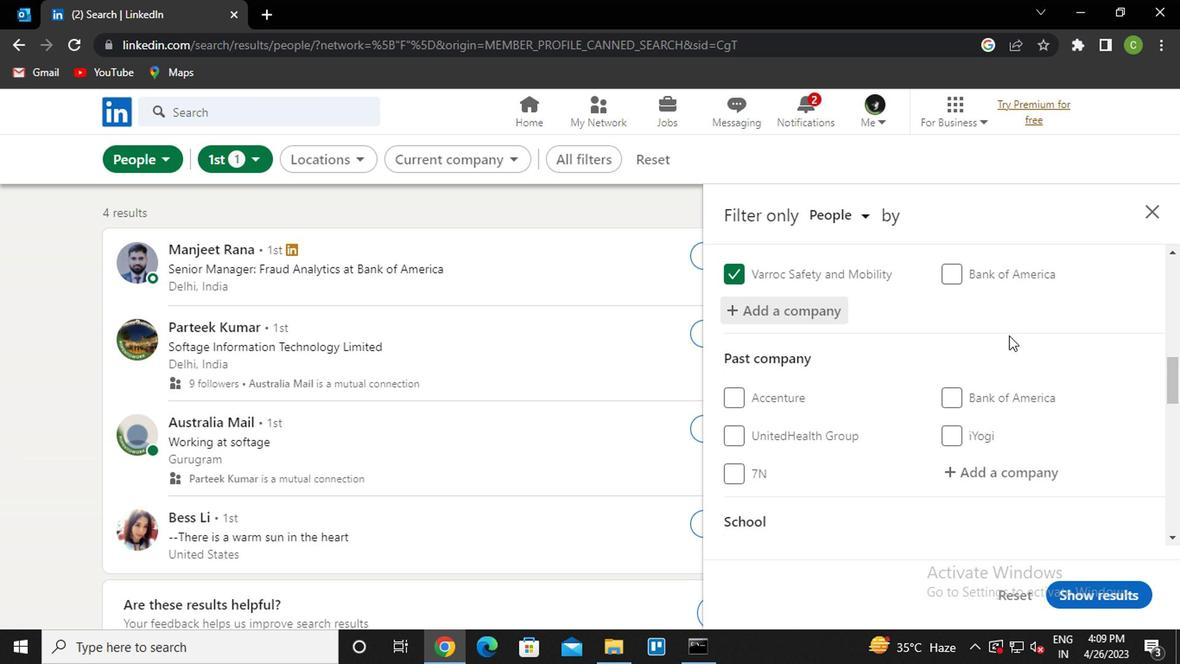 
Action: Mouse moved to (856, 333)
Screenshot: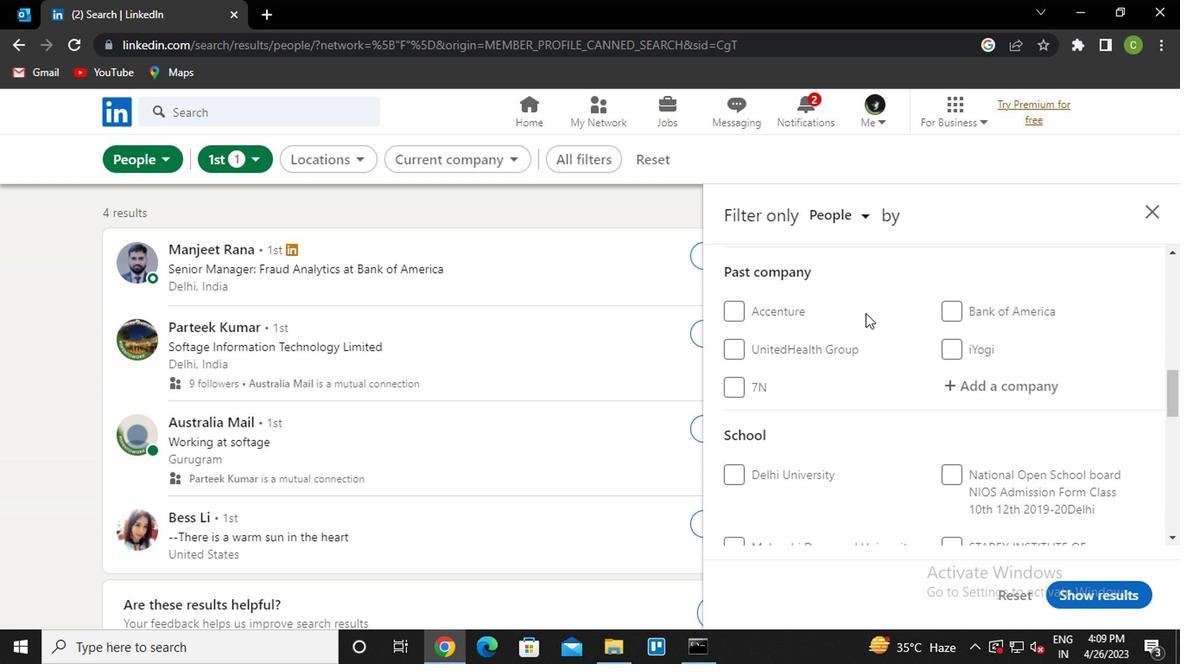 
Action: Mouse scrolled (856, 332) with delta (0, -1)
Screenshot: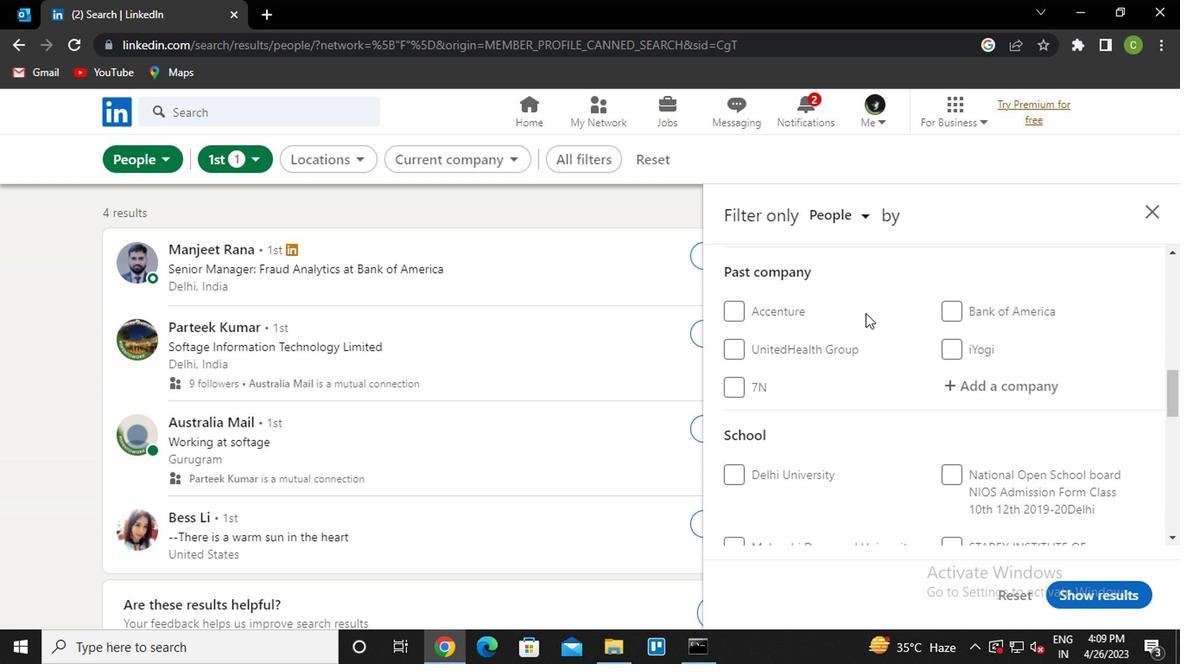 
Action: Mouse moved to (856, 336)
Screenshot: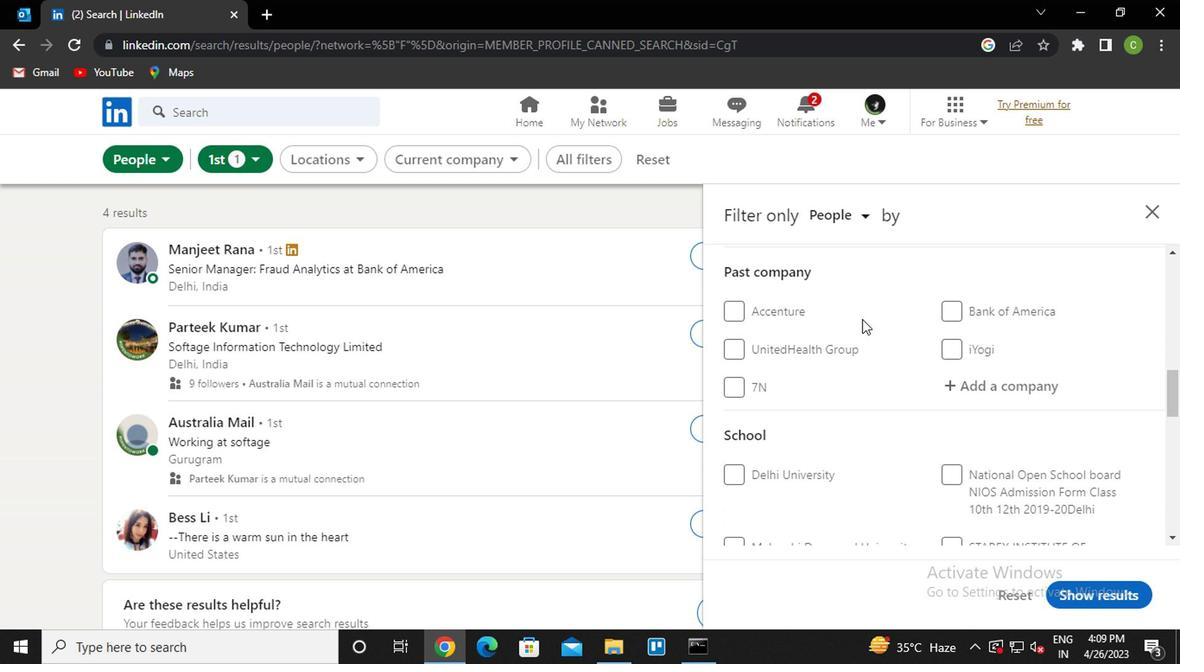 
Action: Mouse scrolled (856, 335) with delta (0, 0)
Screenshot: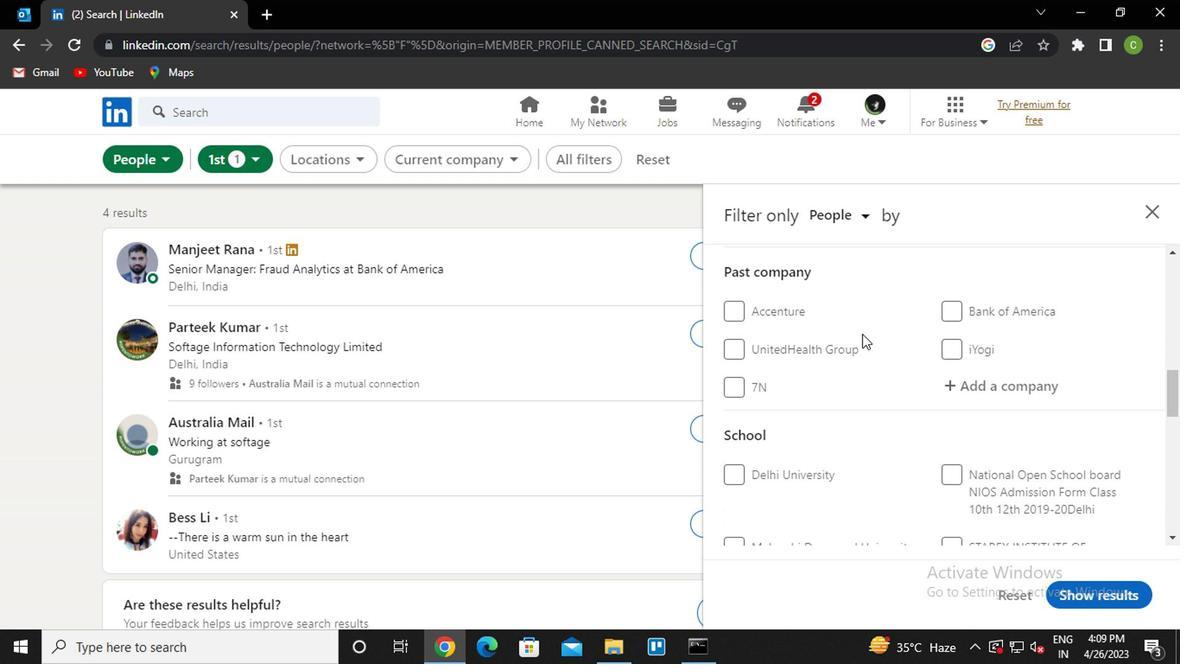 
Action: Mouse moved to (787, 435)
Screenshot: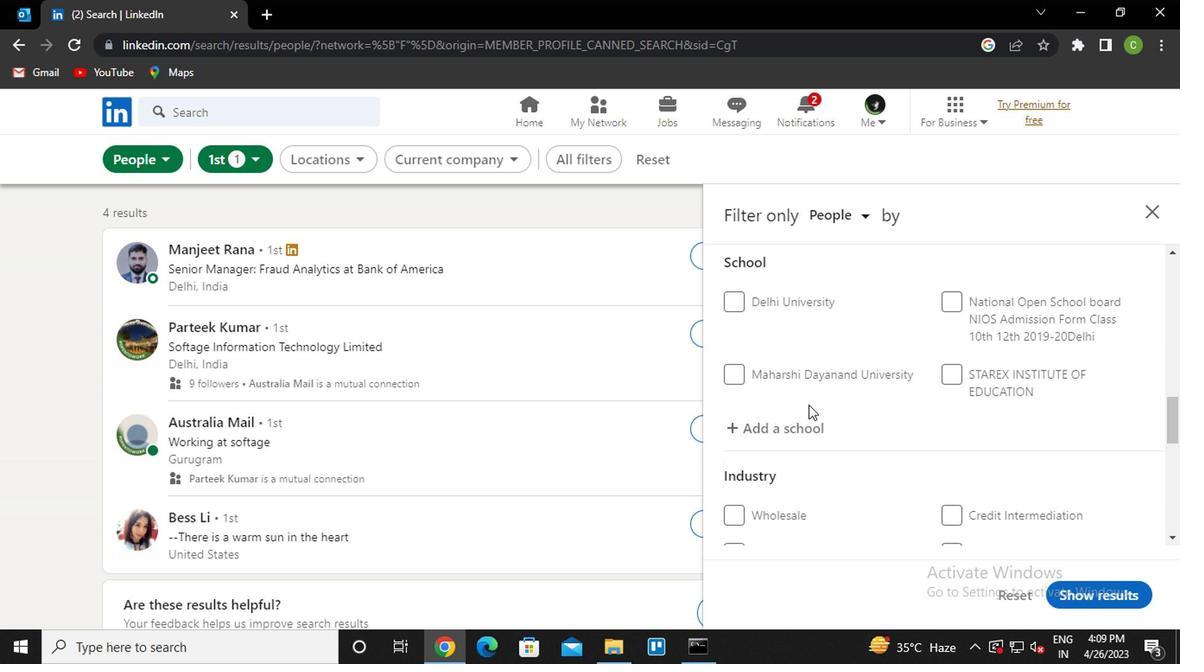 
Action: Mouse pressed left at (787, 435)
Screenshot: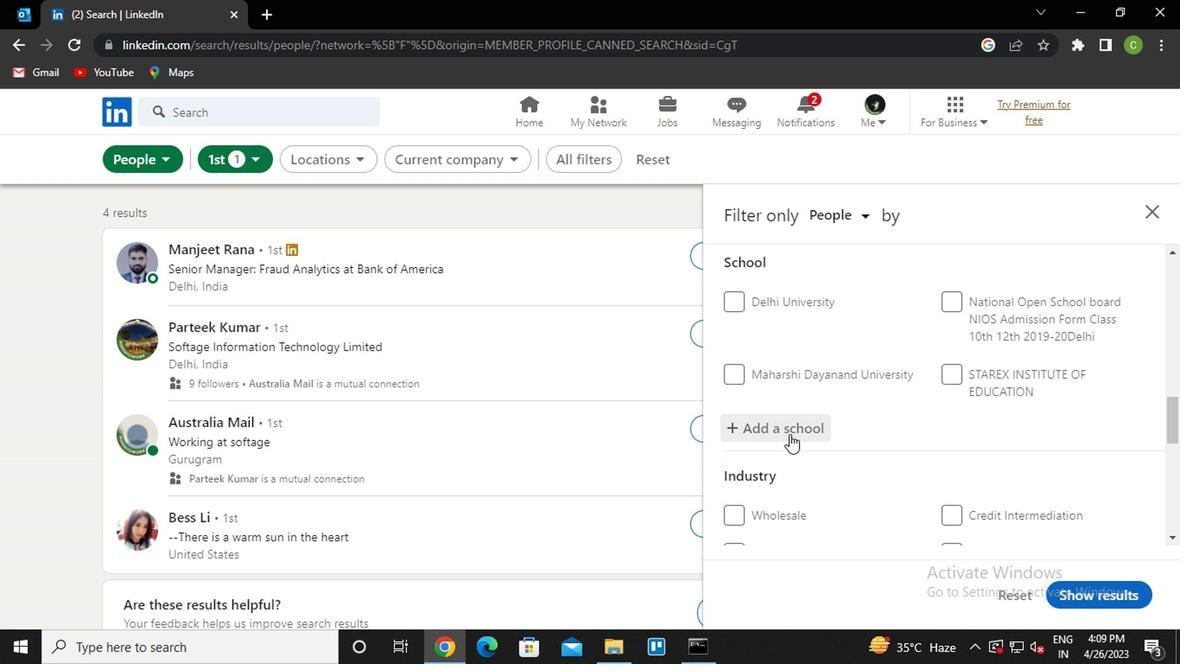 
Action: Mouse moved to (816, 438)
Screenshot: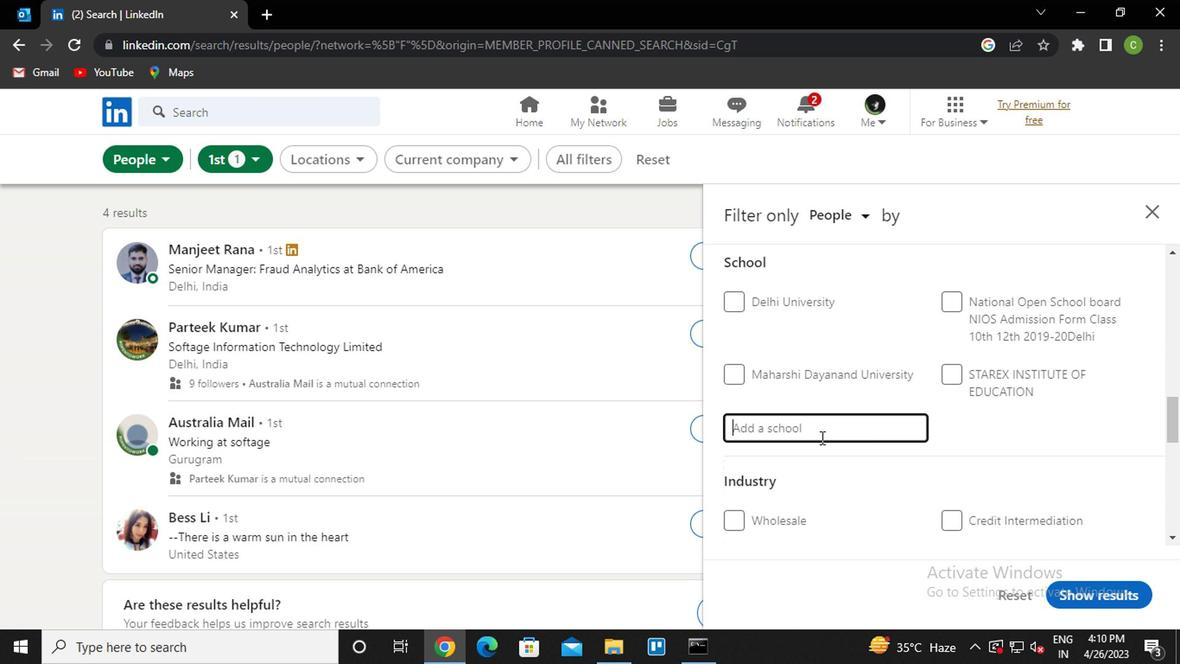 
Action: Key pressed <Key.caps_lock>N<Key.caps_lock>ATIONAL<Key.space>INSTITUTE<Key.space>OF<Key.space>EVENT<Key.down><Key.enter>
Screenshot: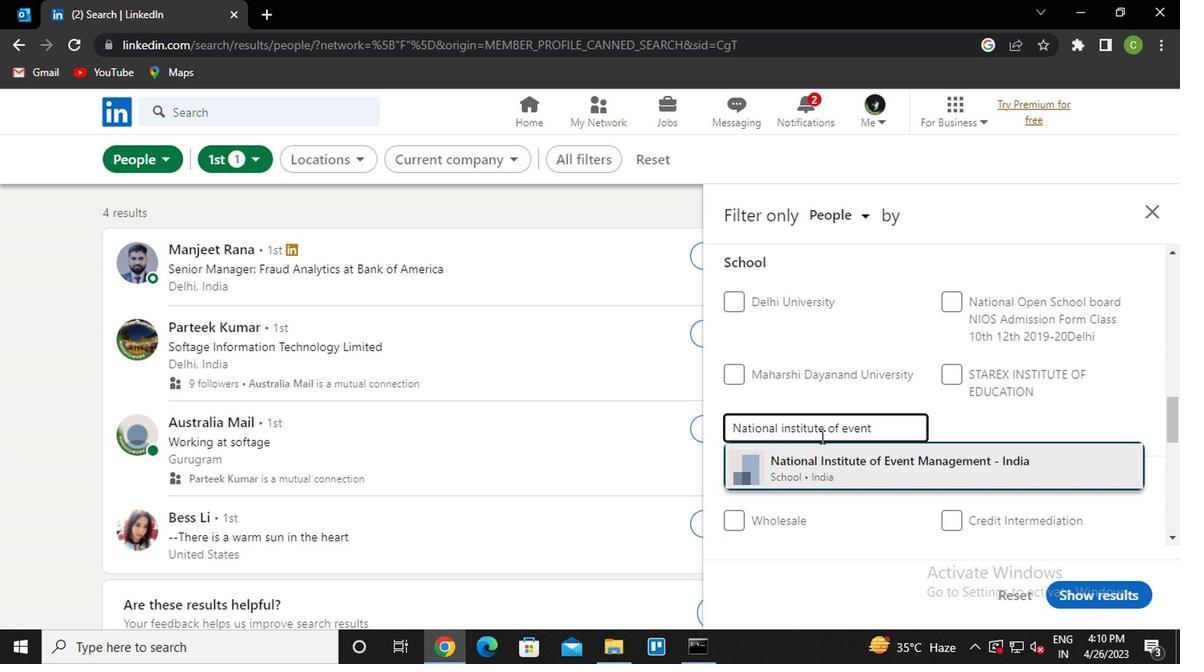 
Action: Mouse moved to (841, 416)
Screenshot: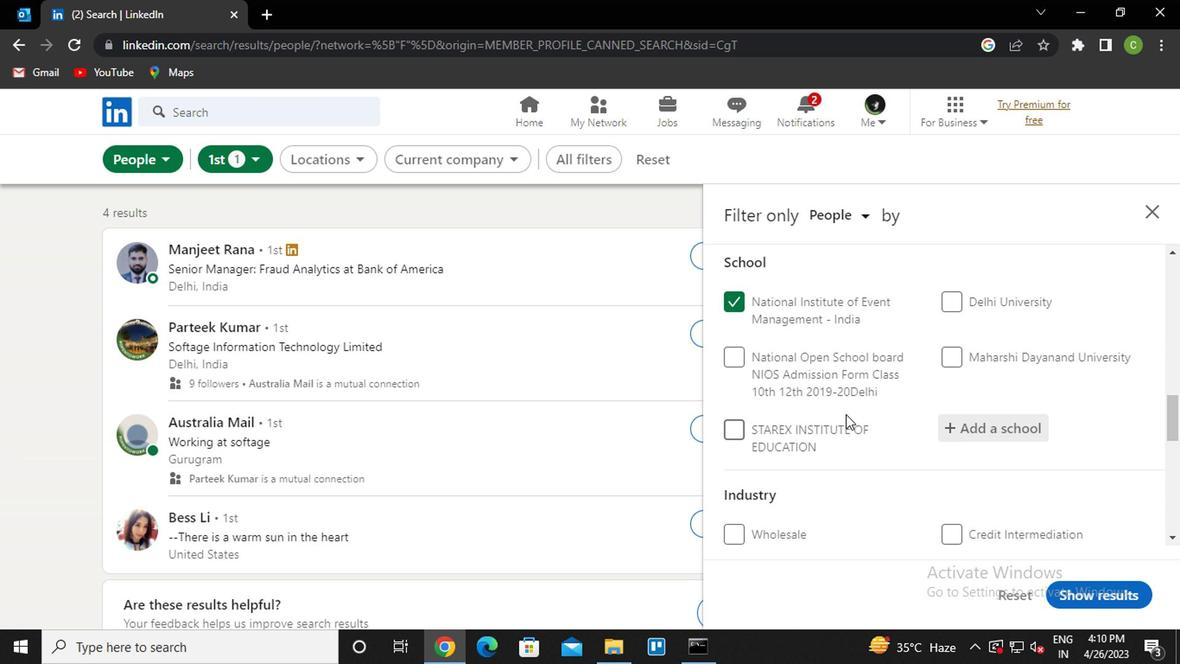 
Action: Mouse scrolled (841, 416) with delta (0, 0)
Screenshot: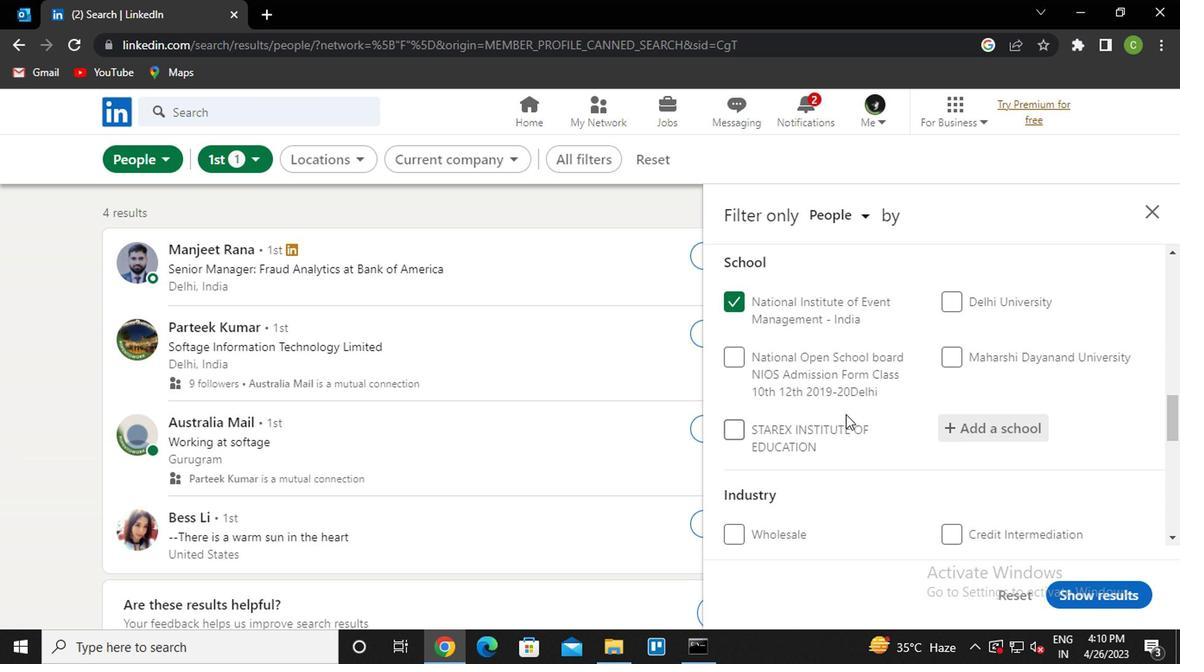 
Action: Mouse moved to (841, 418)
Screenshot: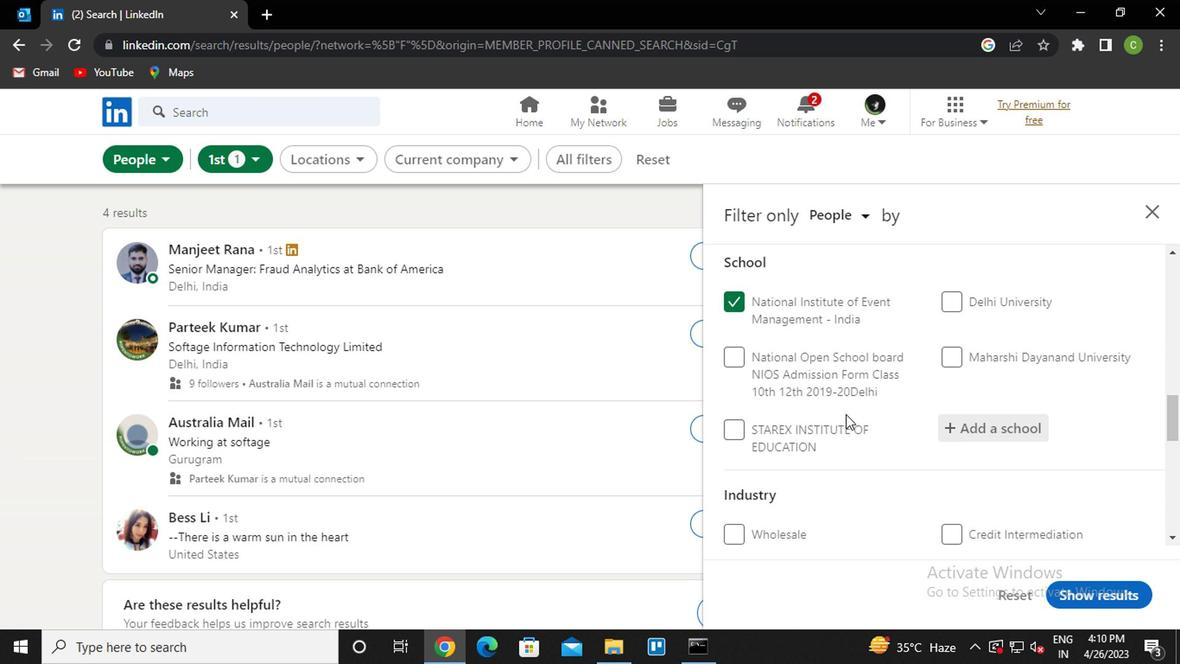 
Action: Mouse scrolled (841, 418) with delta (0, 0)
Screenshot: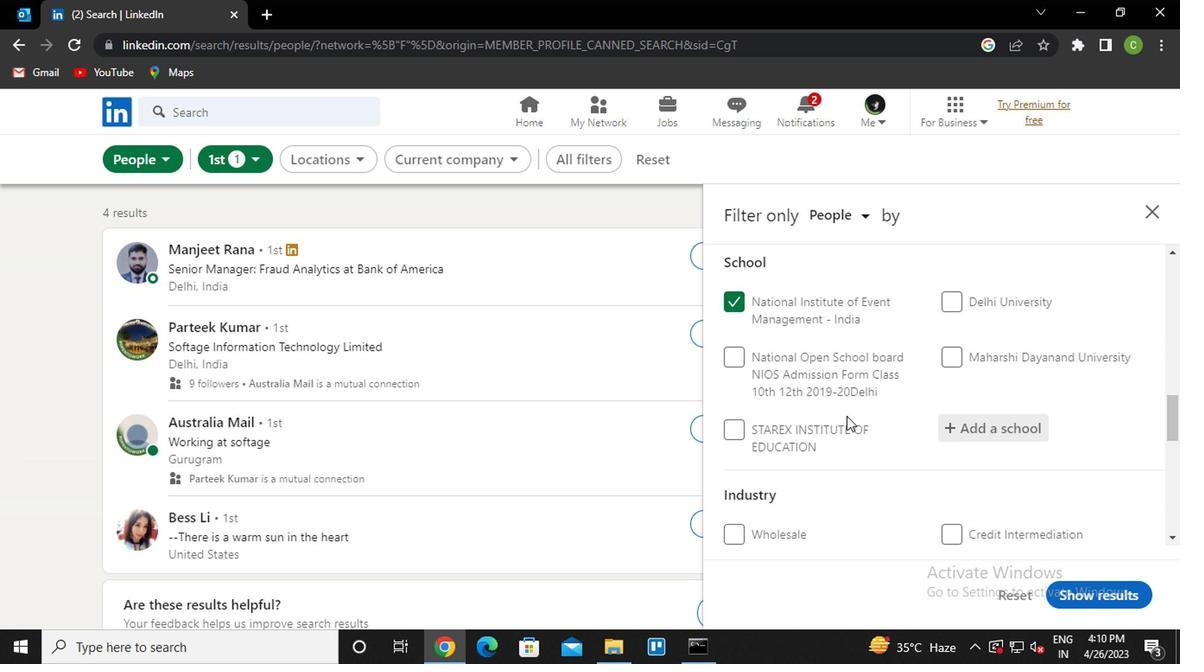 
Action: Mouse moved to (965, 442)
Screenshot: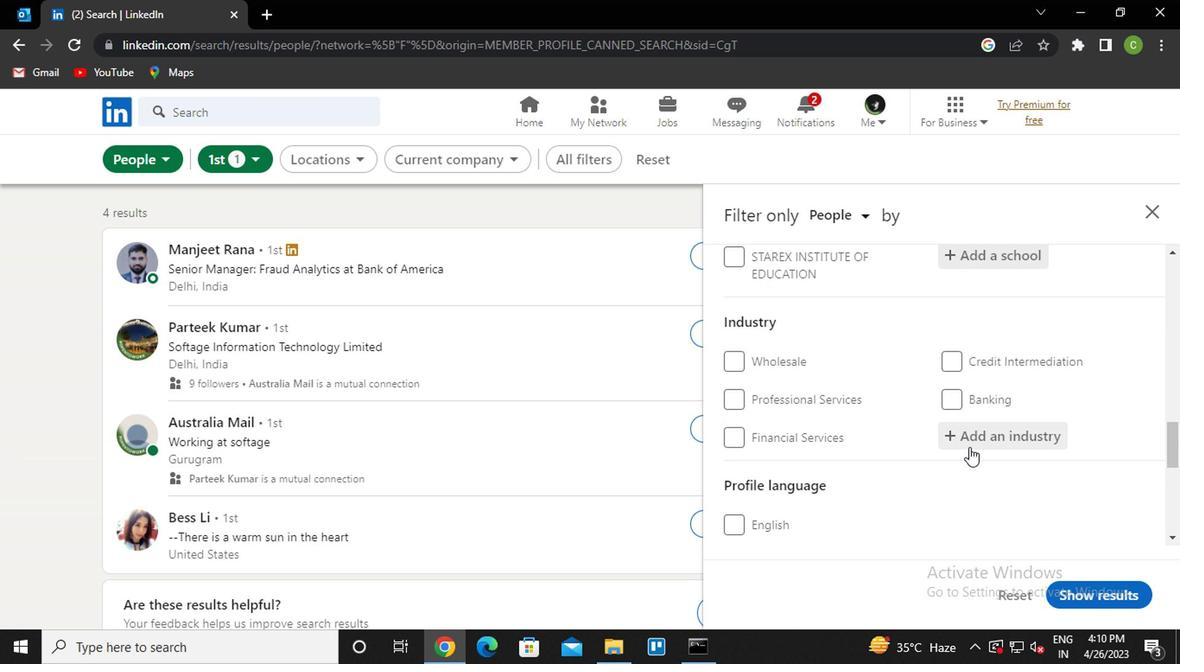 
Action: Mouse pressed left at (965, 442)
Screenshot: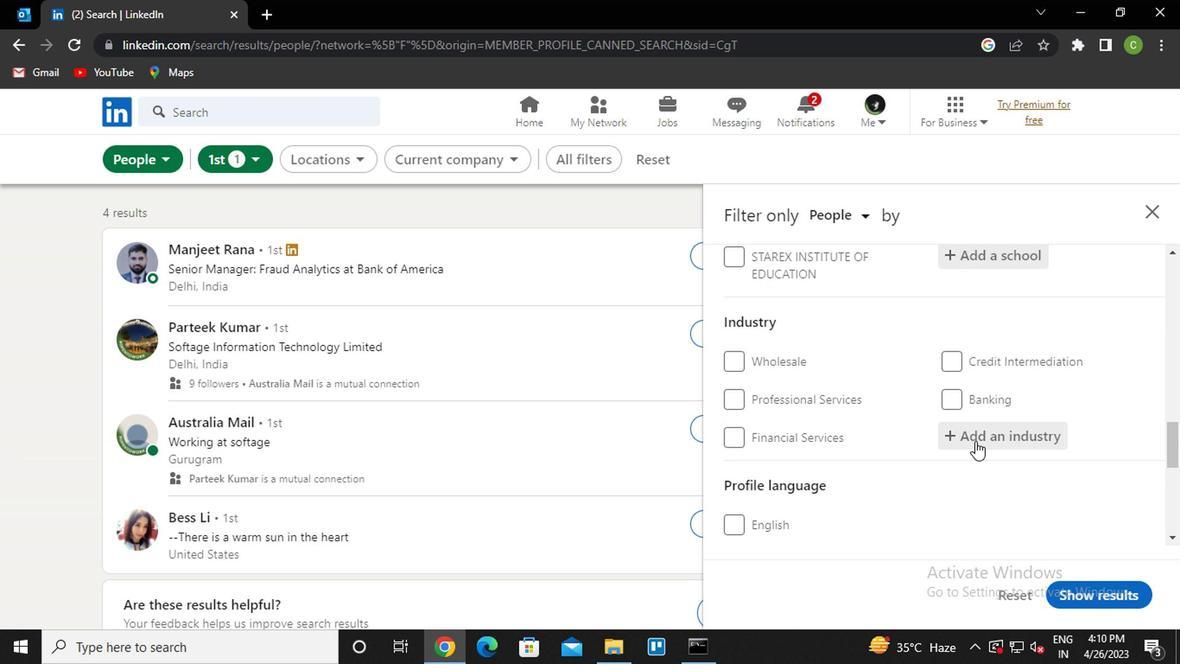 
Action: Key pressed <Key.caps_lock>A<Key.caps_lock>IRLINES<Key.down><Key.enter>
Screenshot: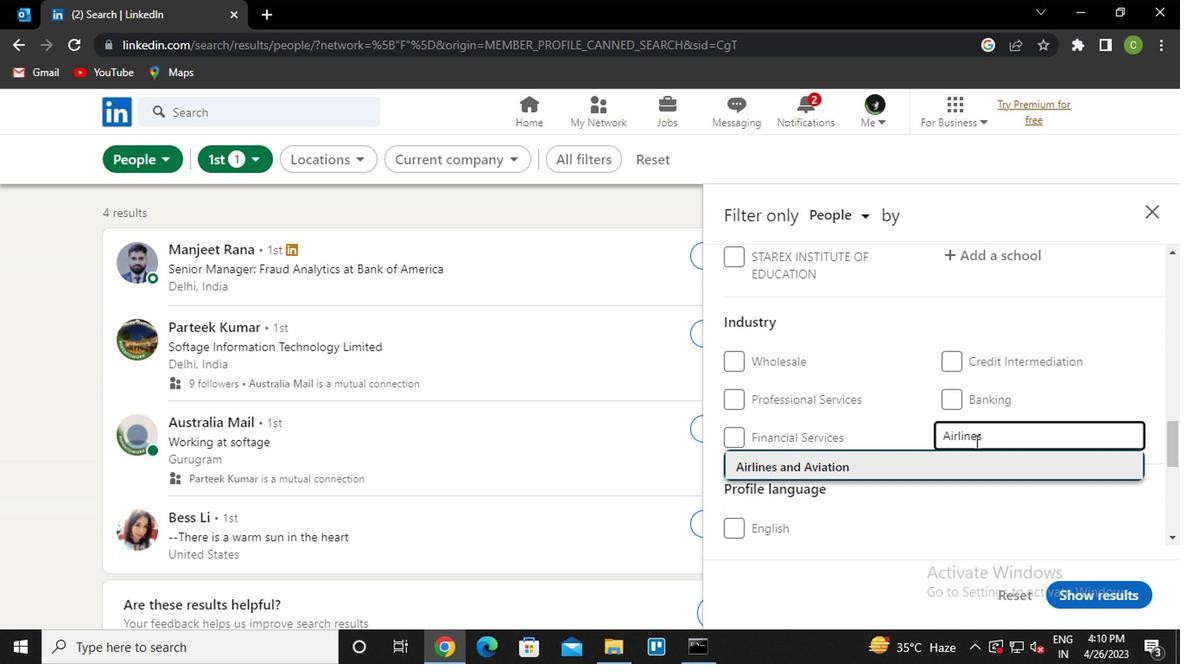 
Action: Mouse moved to (1091, 475)
Screenshot: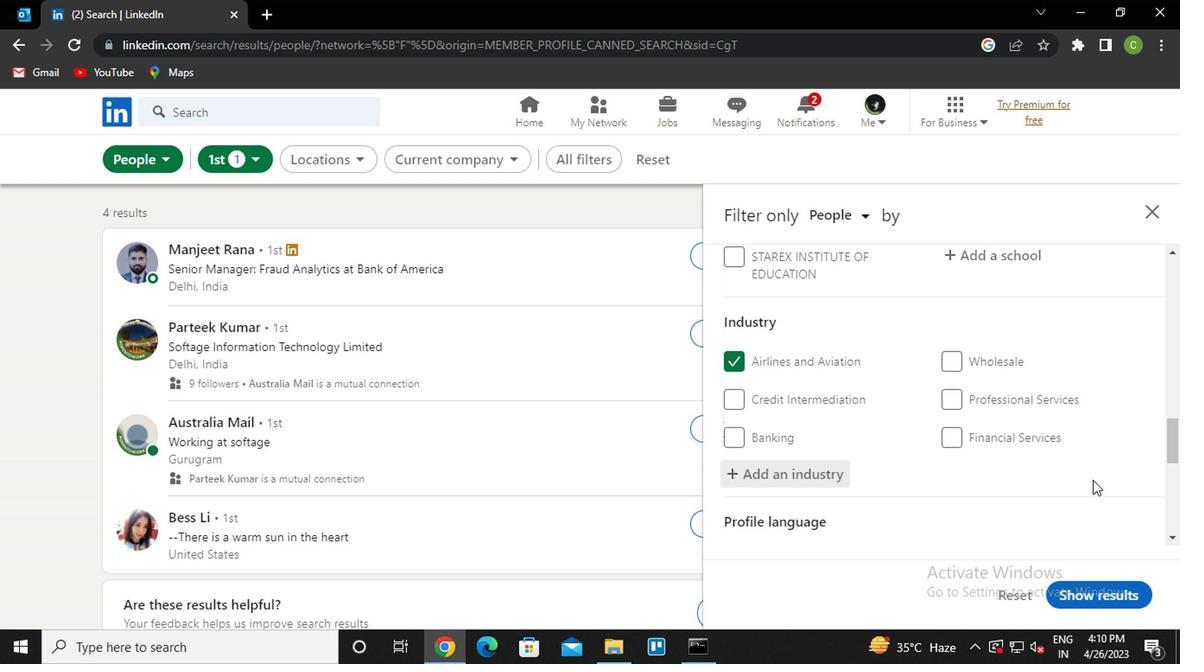 
Action: Mouse scrolled (1091, 474) with delta (0, -1)
Screenshot: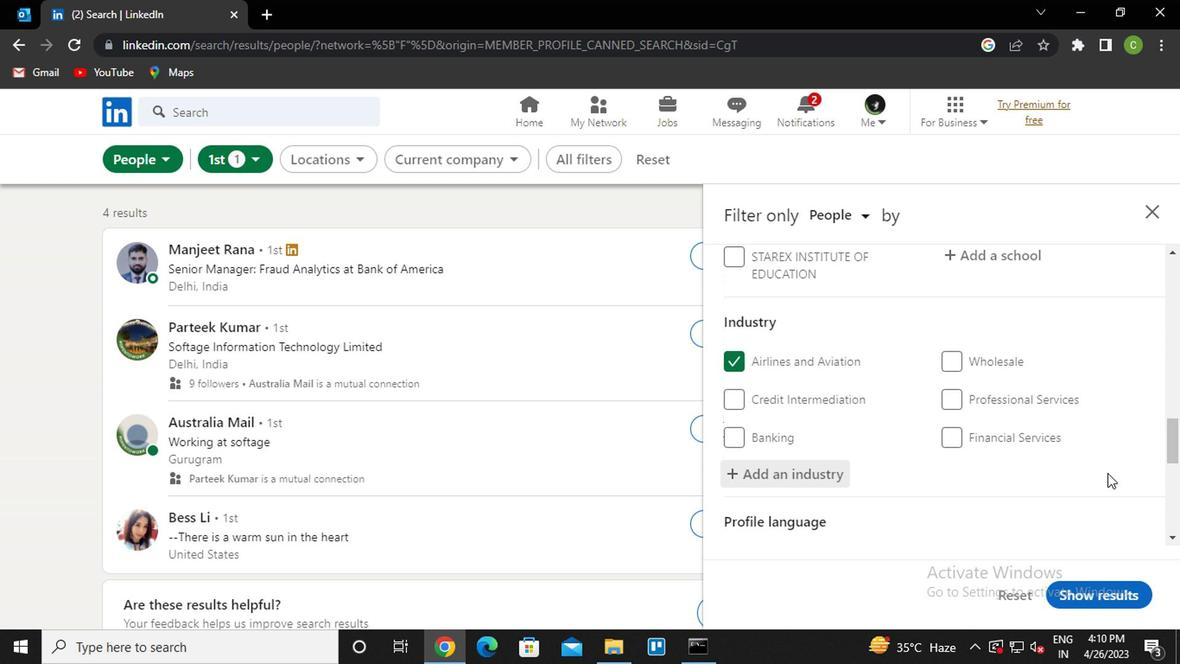 
Action: Mouse scrolled (1091, 474) with delta (0, -1)
Screenshot: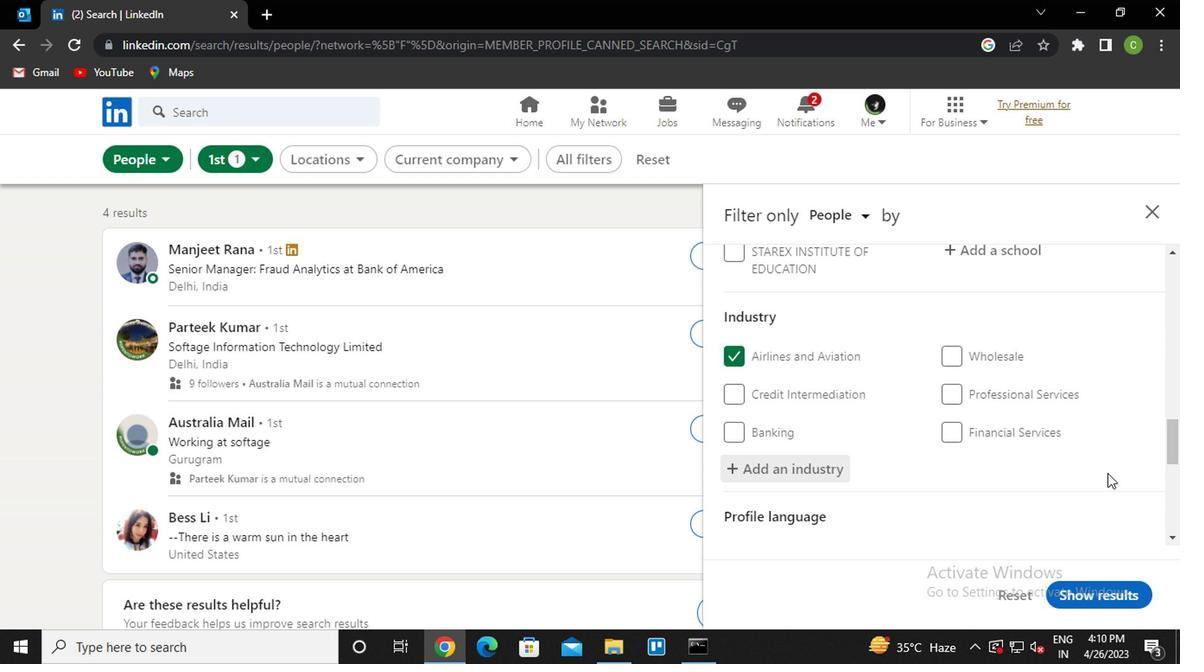 
Action: Mouse moved to (978, 494)
Screenshot: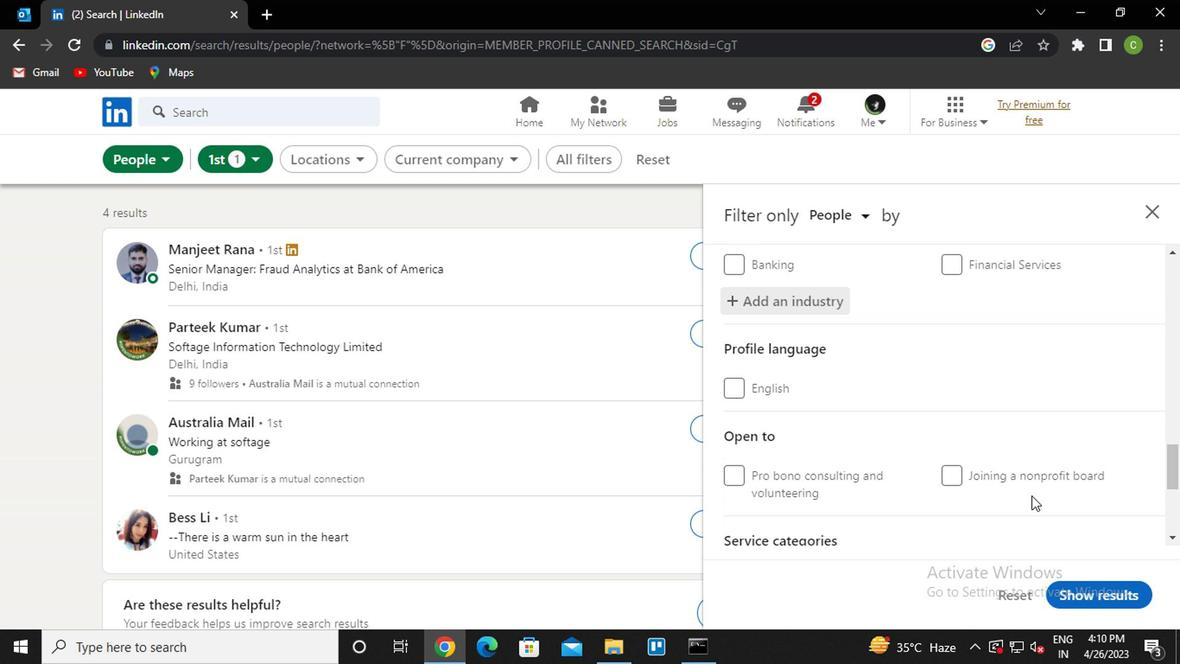 
Action: Mouse scrolled (978, 493) with delta (0, 0)
Screenshot: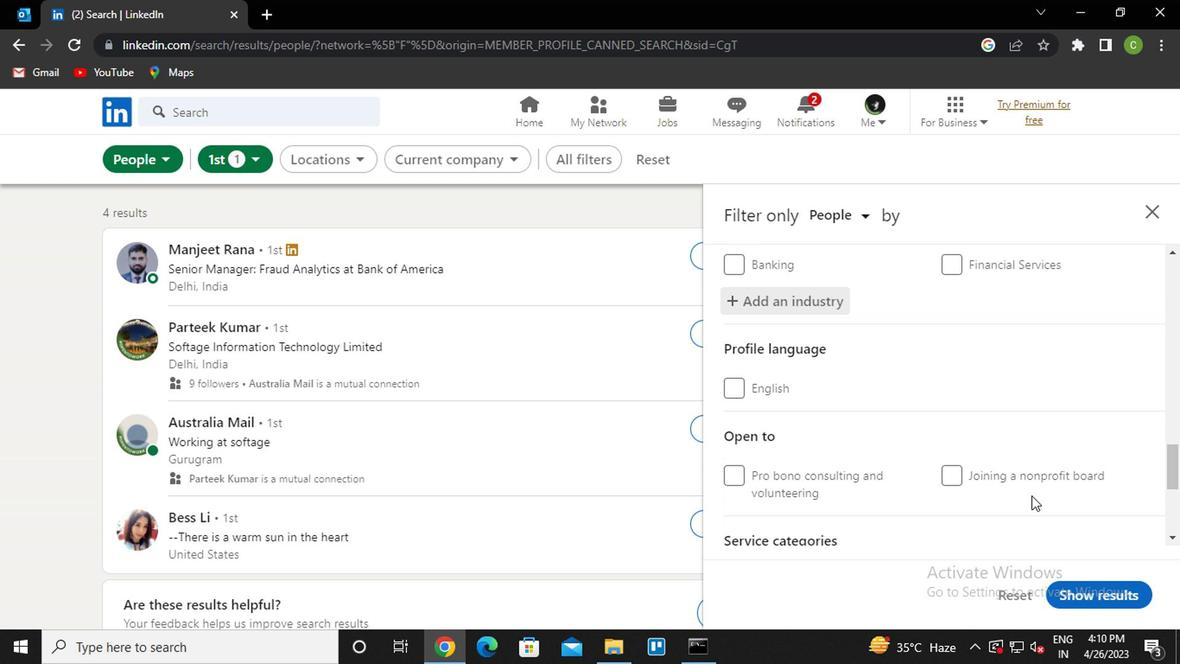 
Action: Mouse moved to (973, 494)
Screenshot: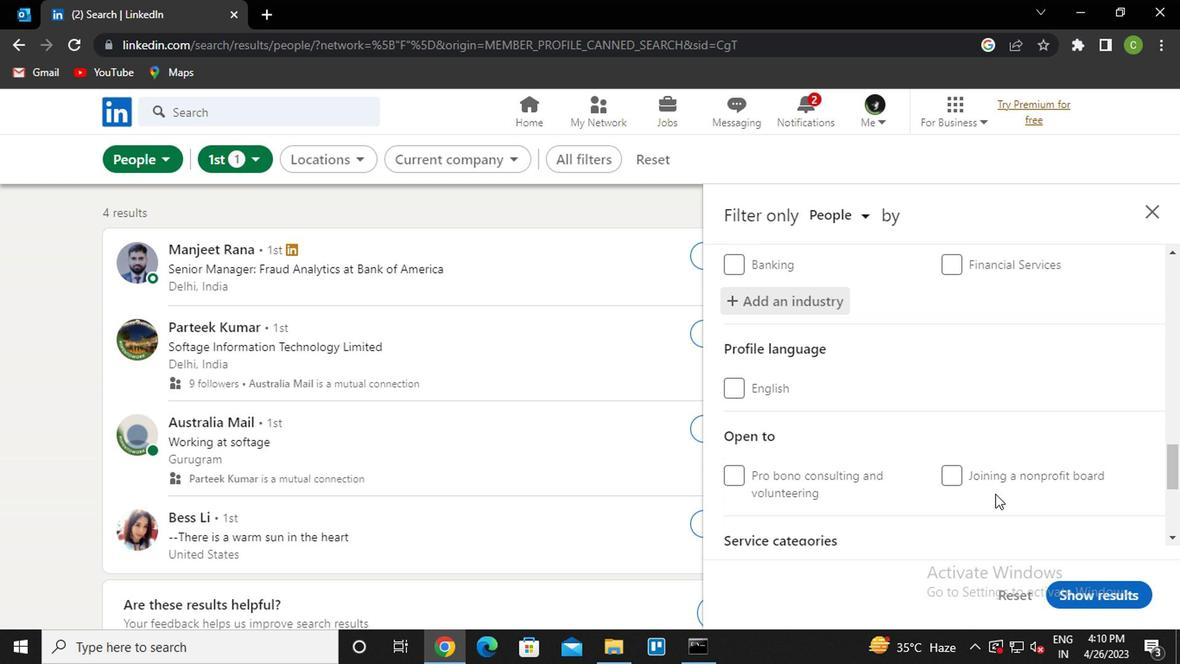 
Action: Mouse scrolled (973, 493) with delta (0, 0)
Screenshot: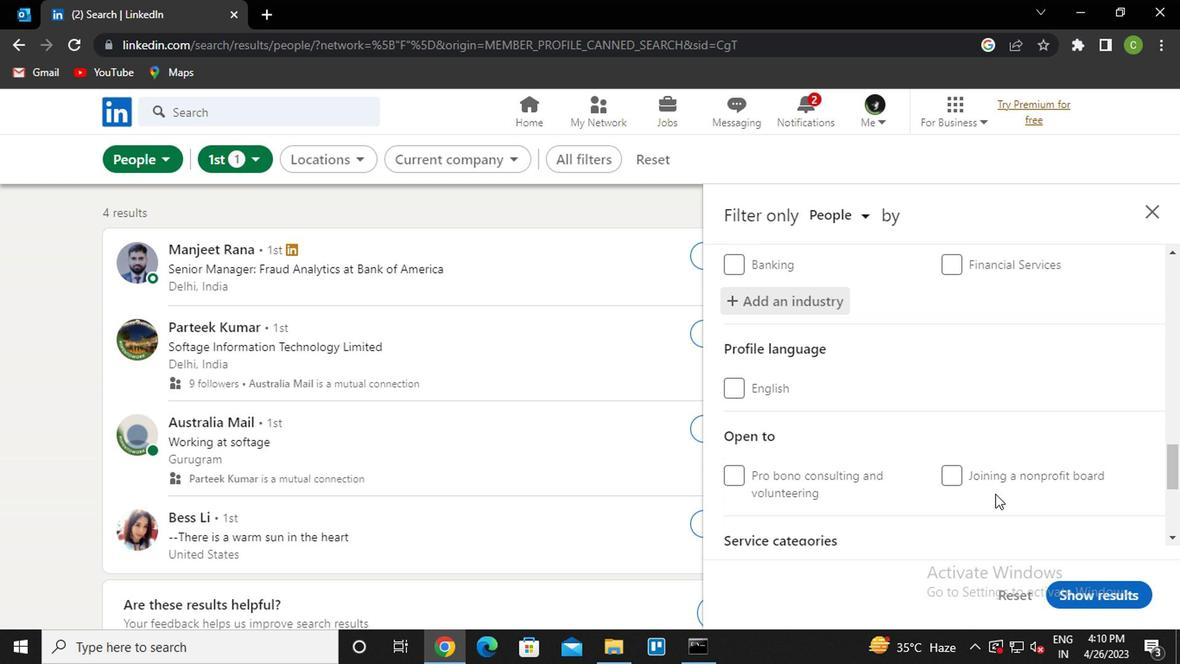 
Action: Mouse moved to (775, 410)
Screenshot: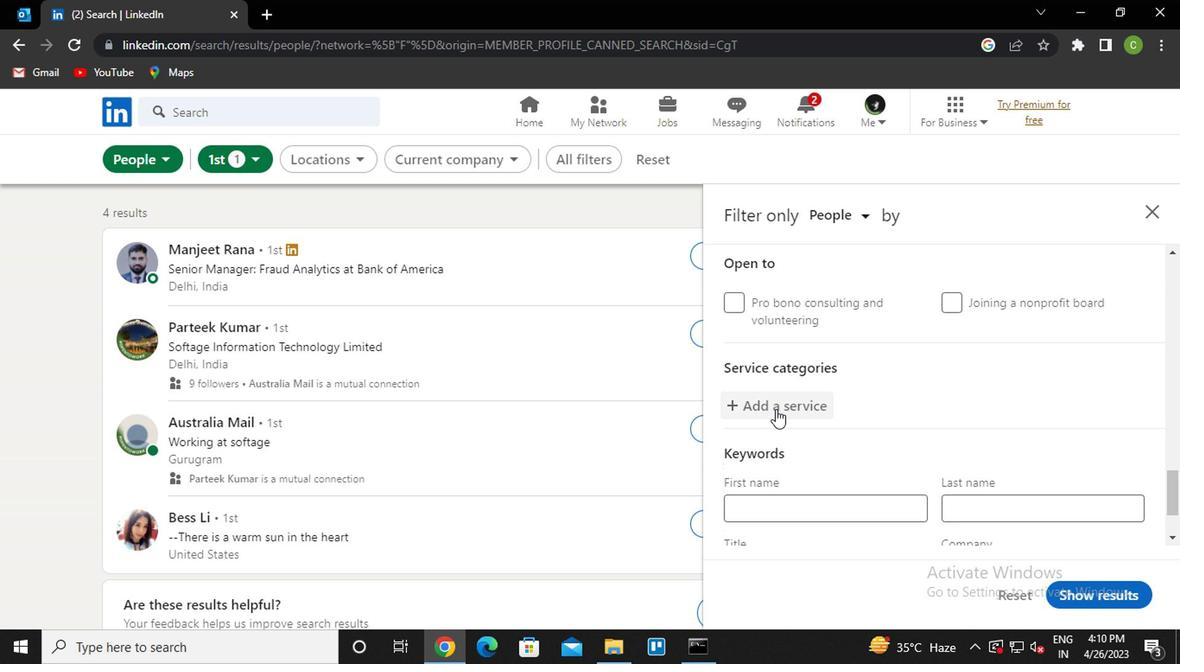 
Action: Mouse pressed left at (775, 410)
Screenshot: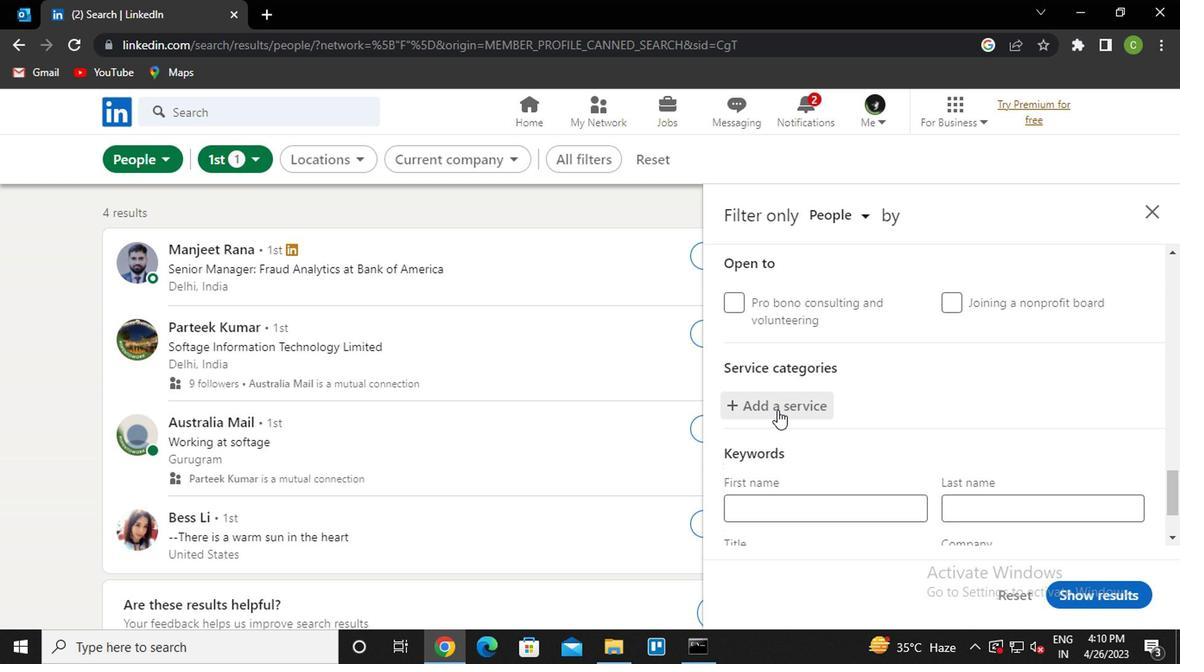 
Action: Key pressed <Key.caps_lock>B<Key.caps_lock>ARTENDING
Screenshot: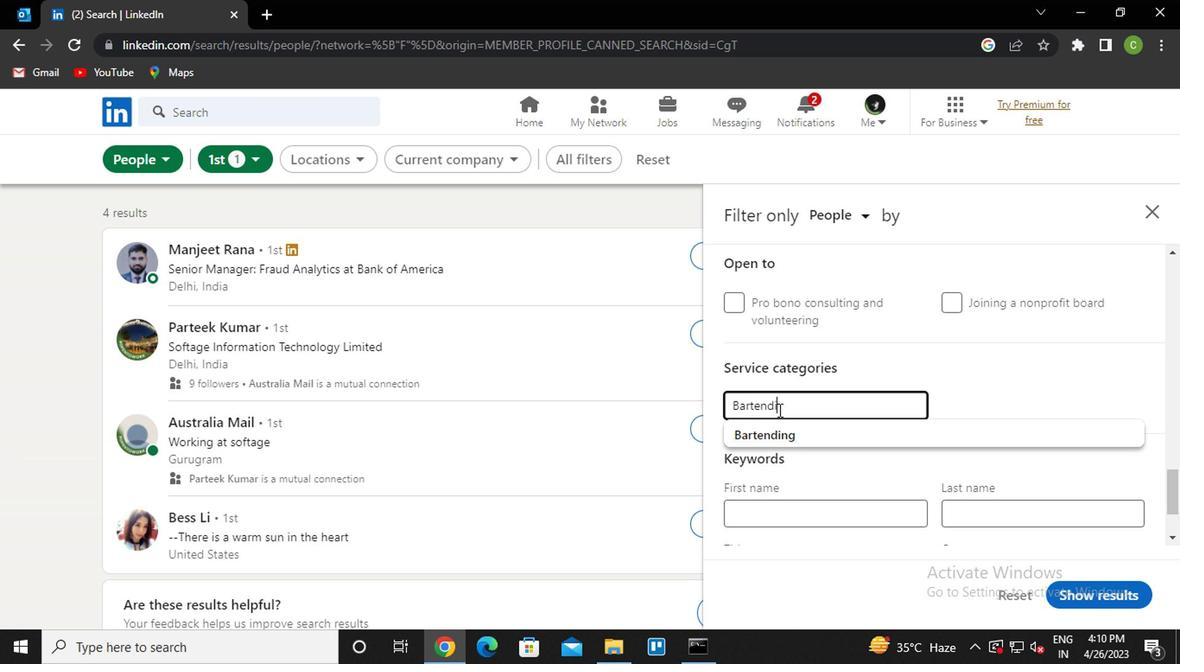 
Action: Mouse moved to (796, 434)
Screenshot: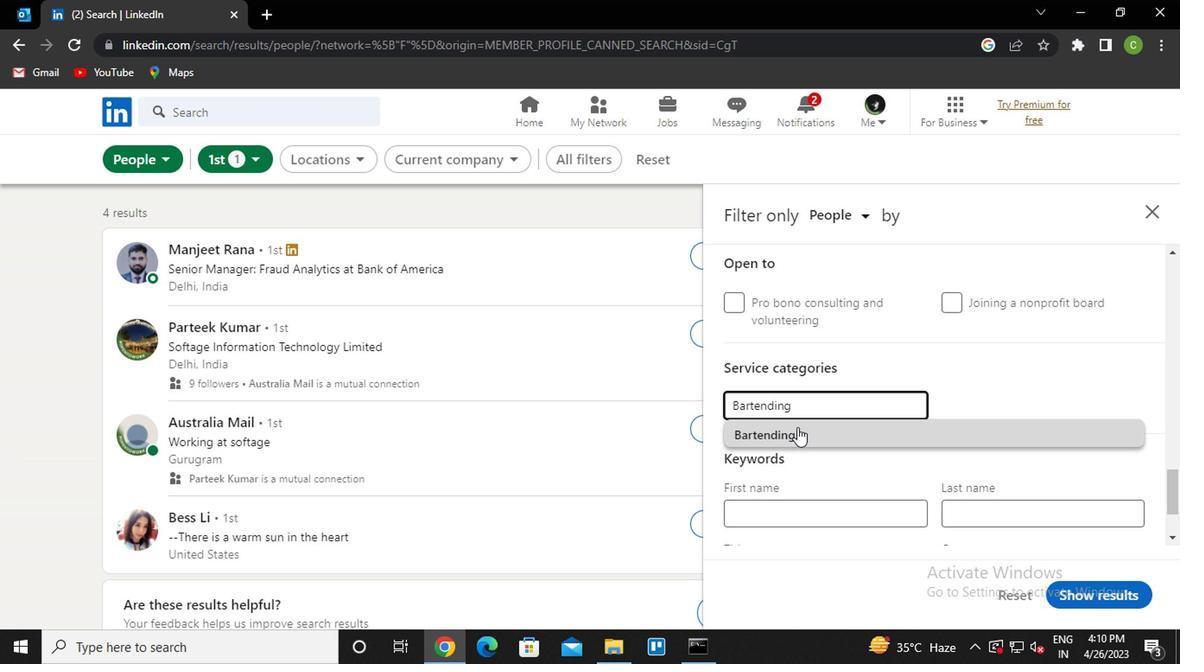 
Action: Mouse pressed left at (796, 434)
Screenshot: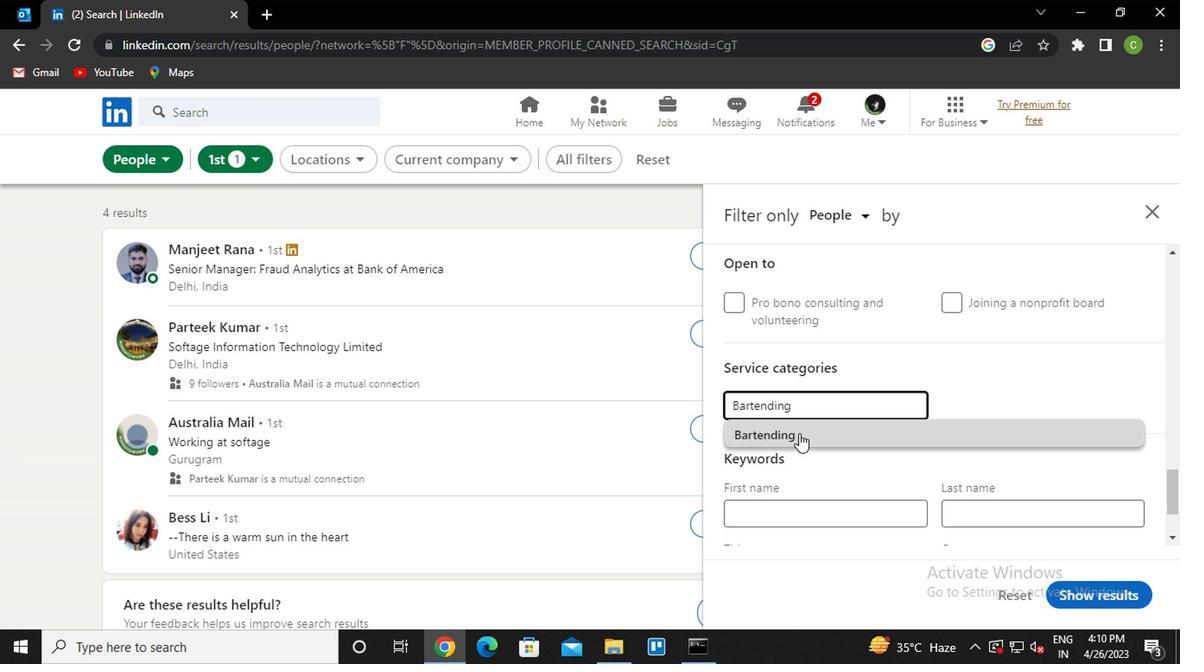 
Action: Mouse moved to (804, 437)
Screenshot: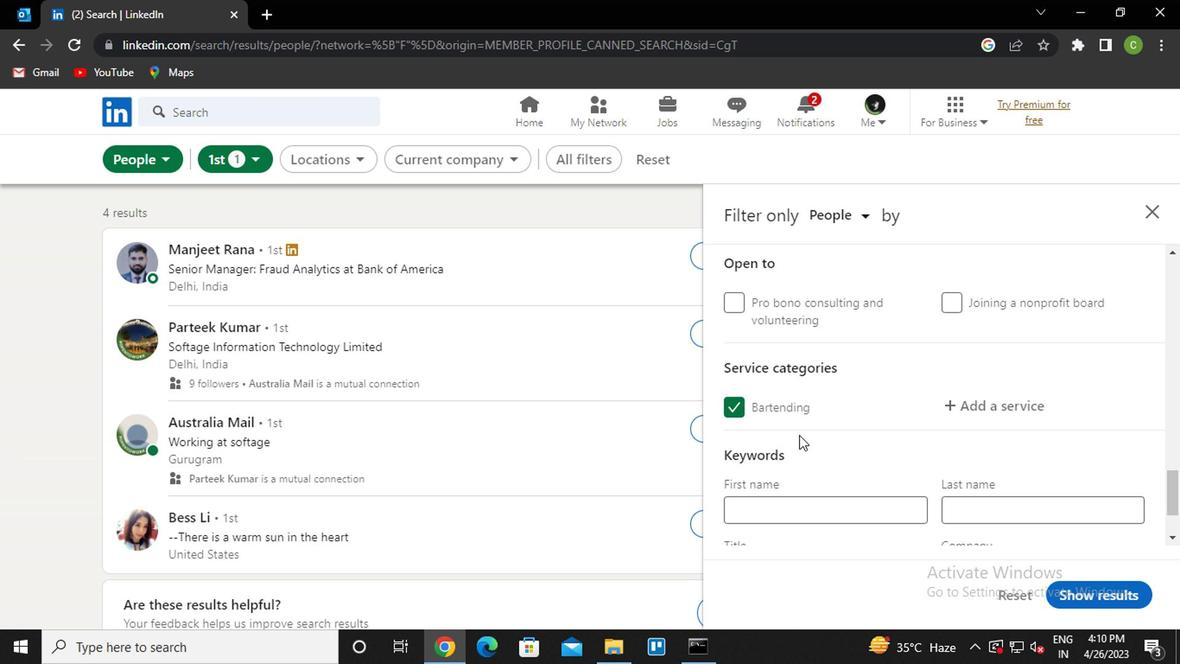 
Action: Mouse scrolled (804, 436) with delta (0, 0)
Screenshot: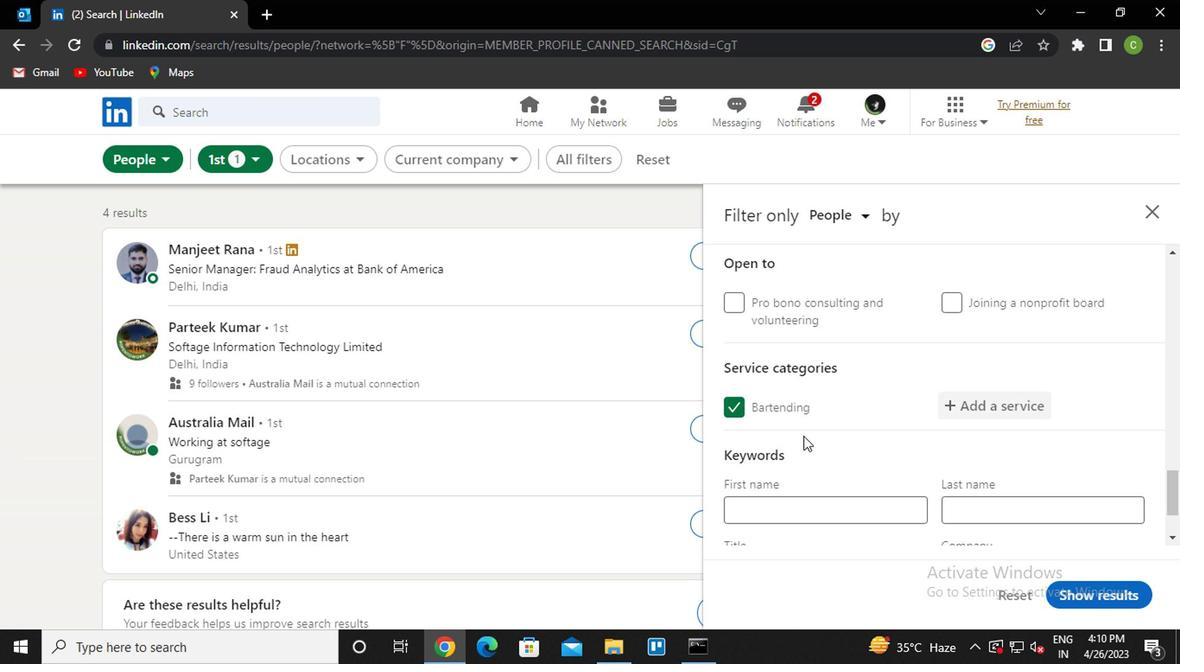 
Action: Mouse scrolled (804, 436) with delta (0, 0)
Screenshot: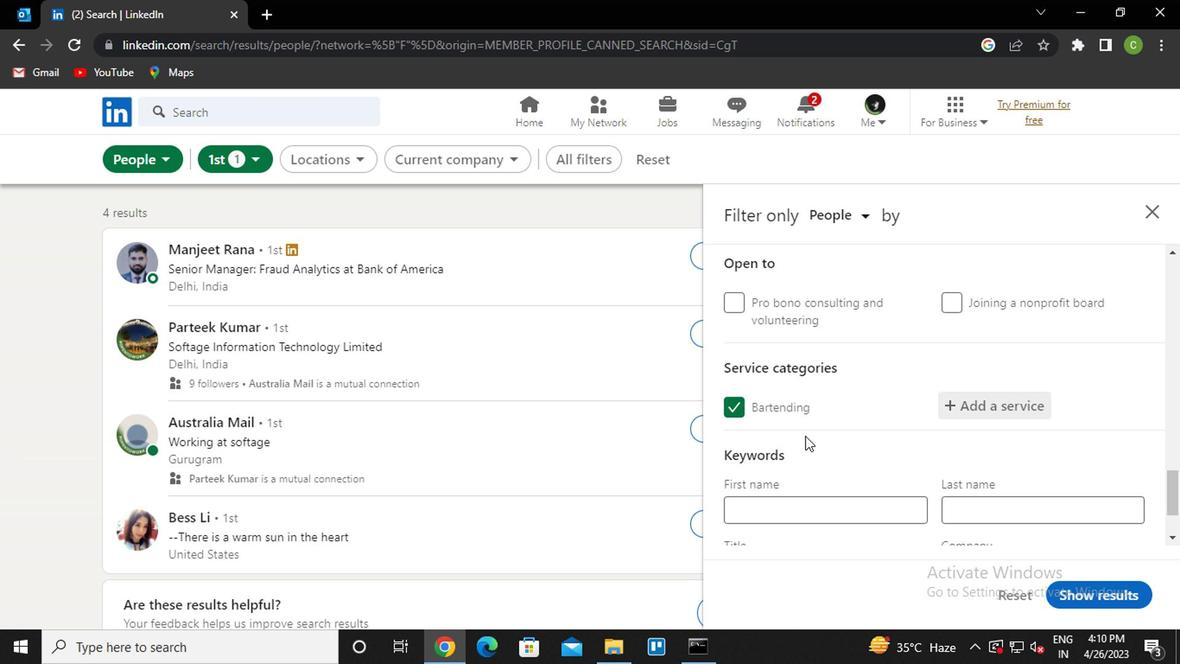 
Action: Mouse moved to (809, 471)
Screenshot: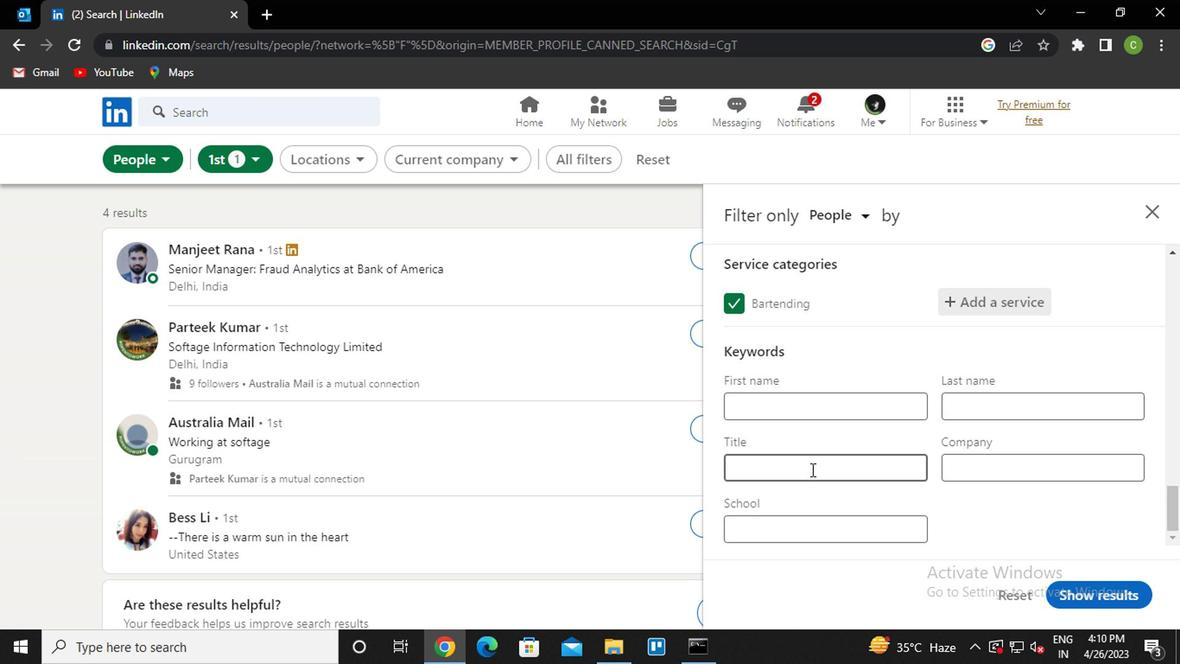 
Action: Mouse pressed left at (809, 471)
Screenshot: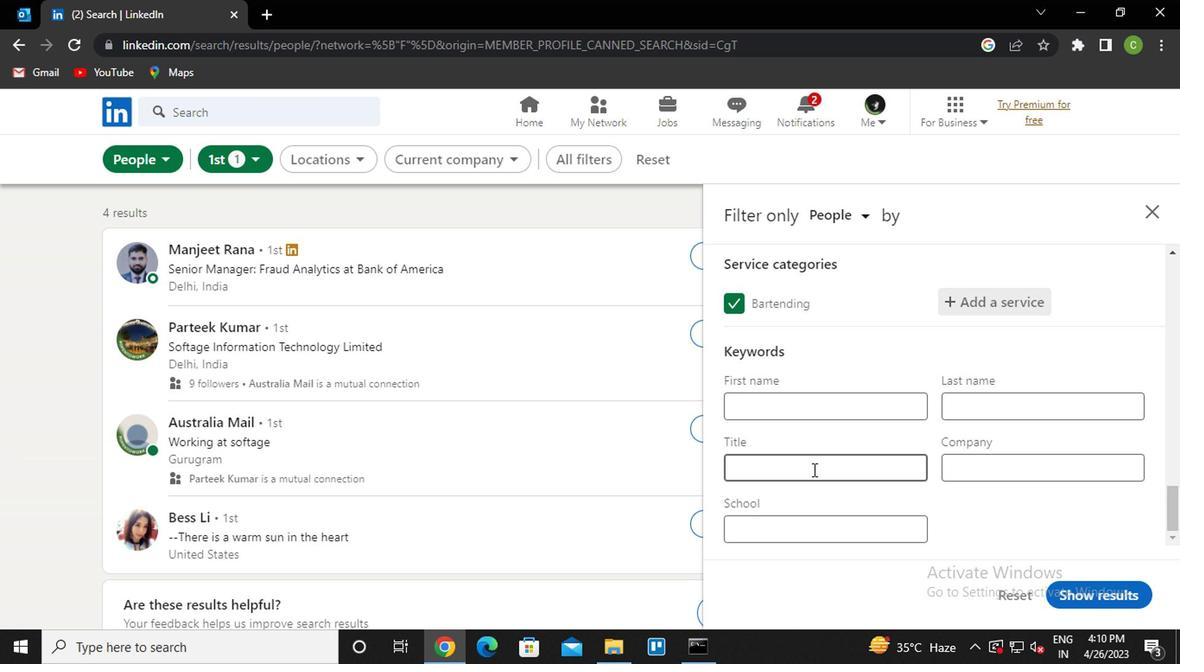 
Action: Mouse moved to (809, 471)
Screenshot: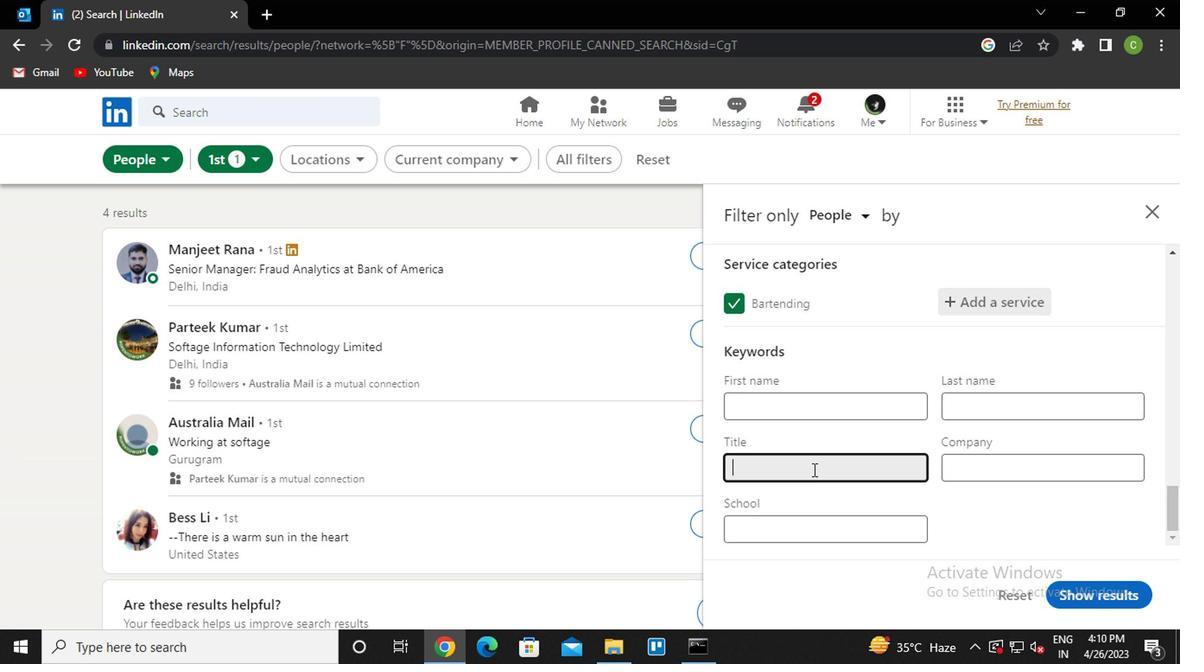 
Action: Key pressed <Key.caps_lock>J<Key.caps_lock>OUNMALIST
Screenshot: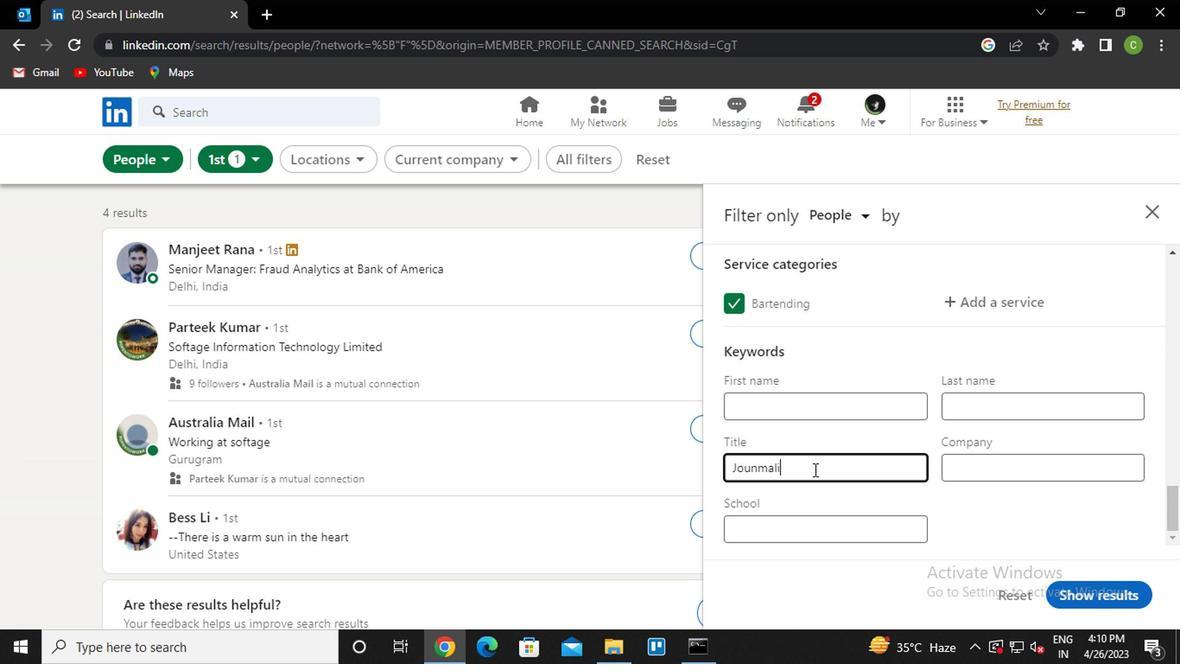 
Action: Mouse scrolled (809, 472) with delta (0, 1)
Screenshot: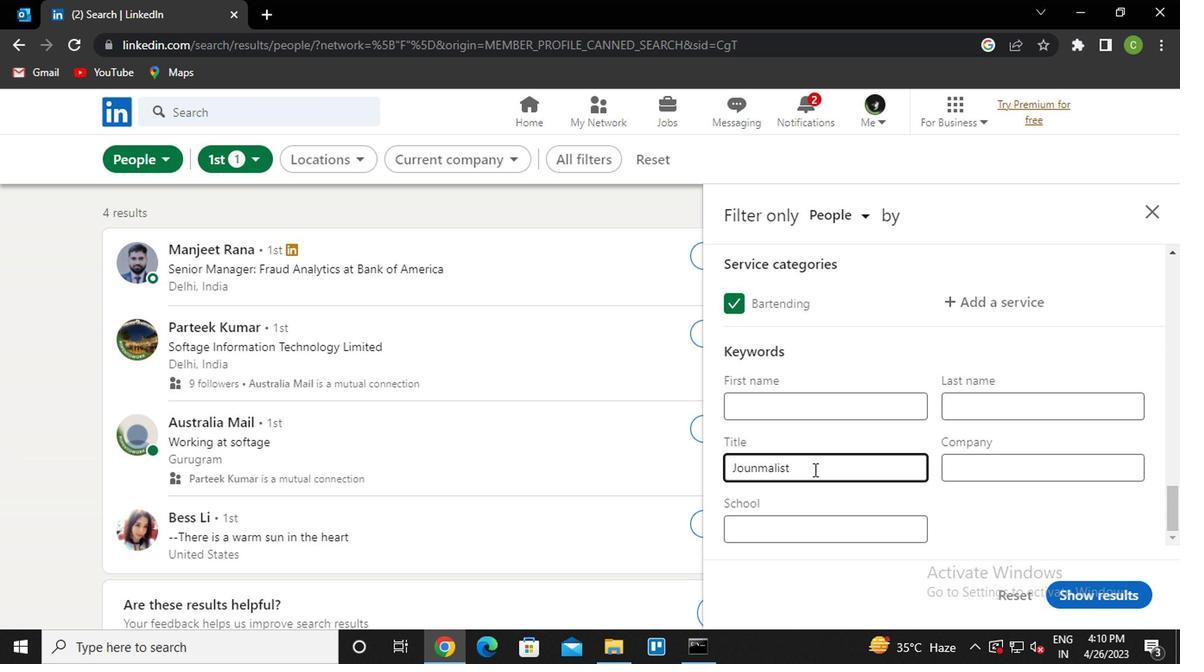 
Action: Mouse moved to (849, 452)
Screenshot: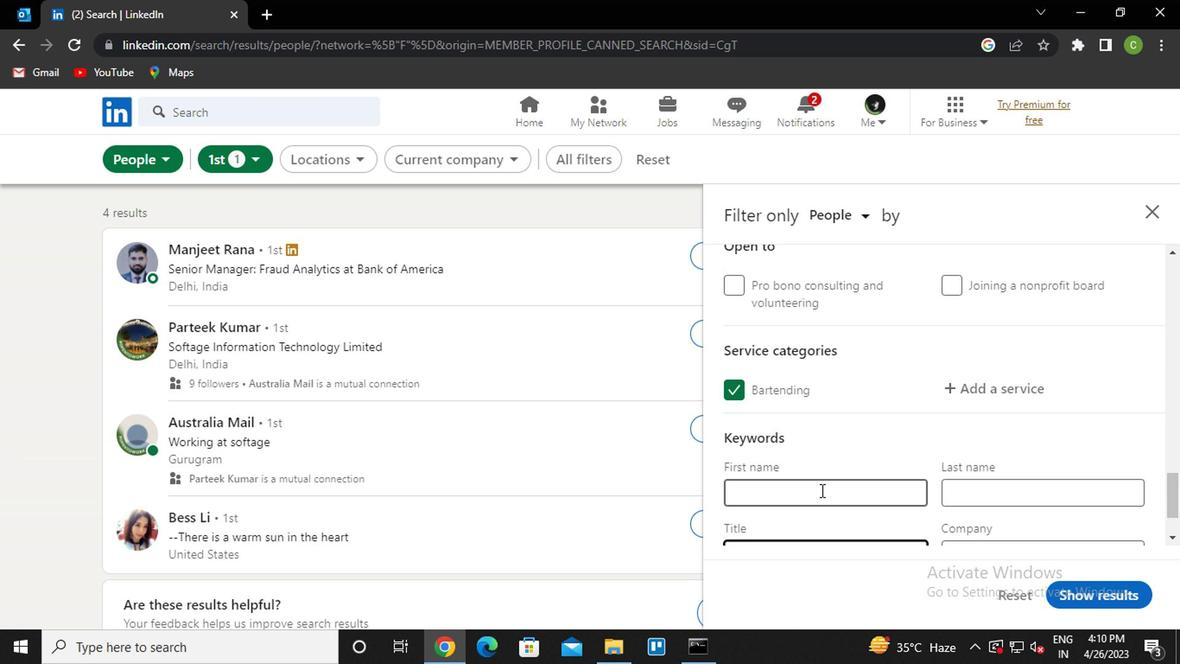 
Action: Mouse scrolled (849, 451) with delta (0, -1)
Screenshot: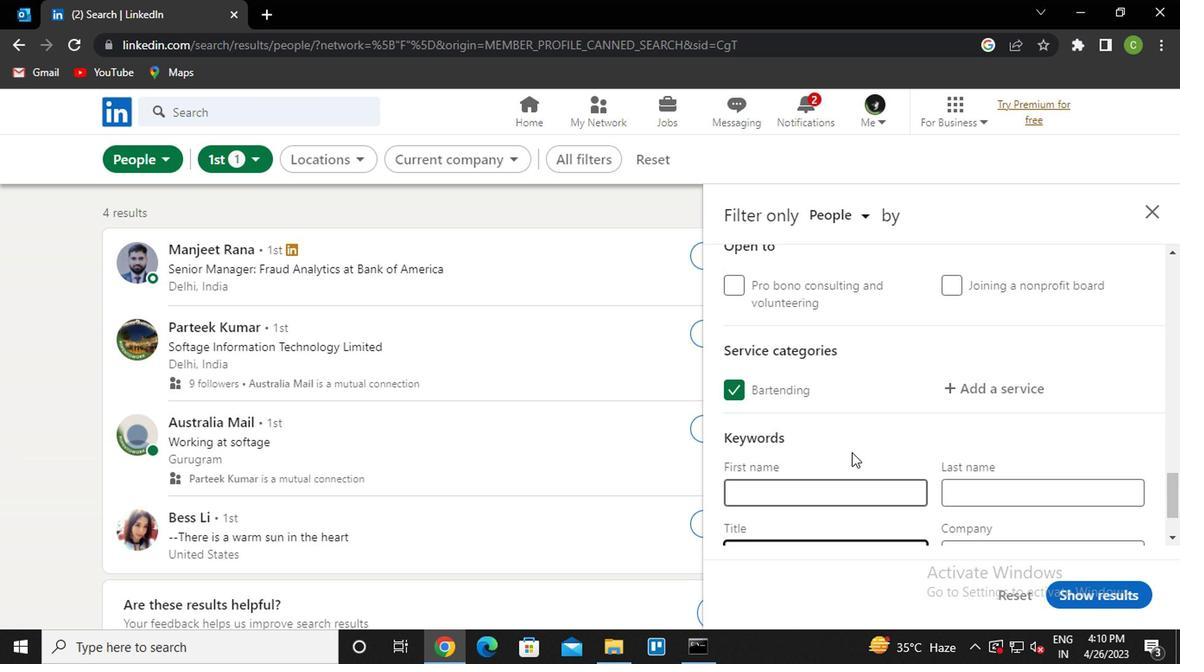 
Action: Mouse scrolled (849, 451) with delta (0, -1)
Screenshot: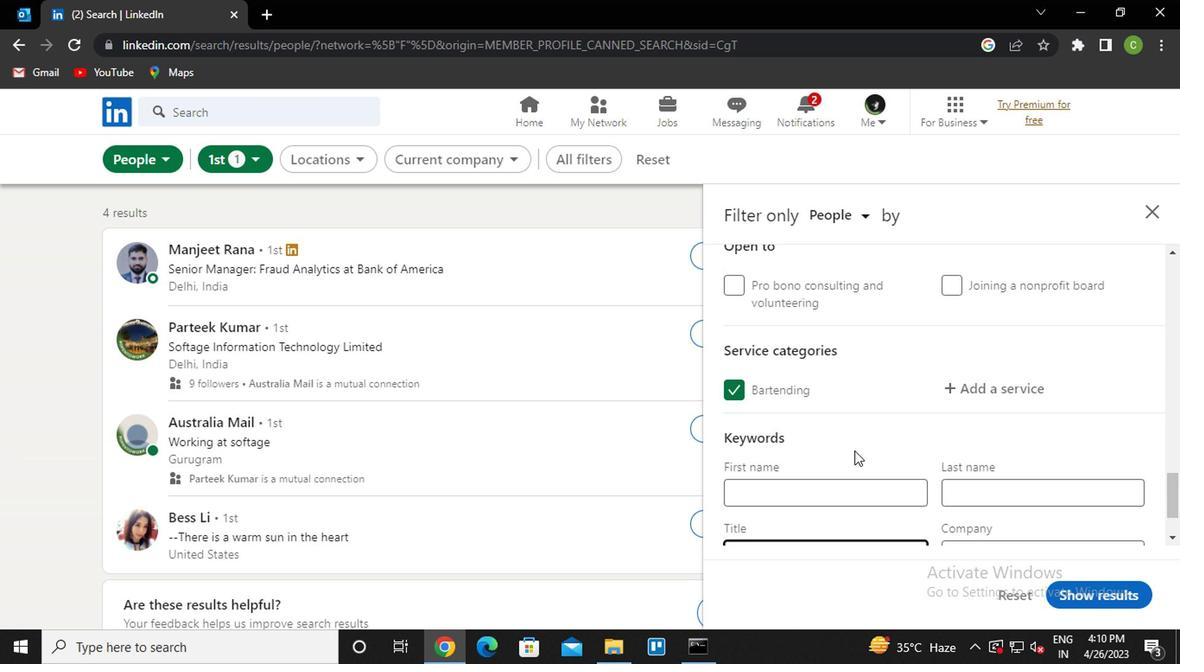 
Action: Mouse moved to (767, 471)
Screenshot: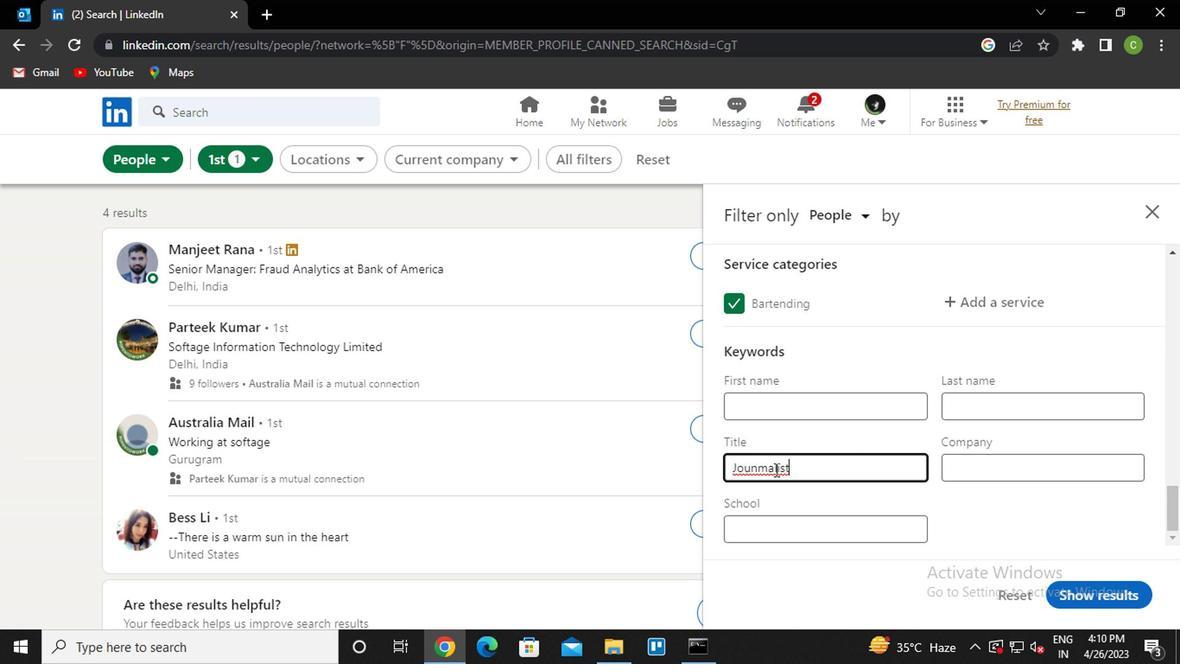 
Action: Mouse pressed left at (767, 471)
Screenshot: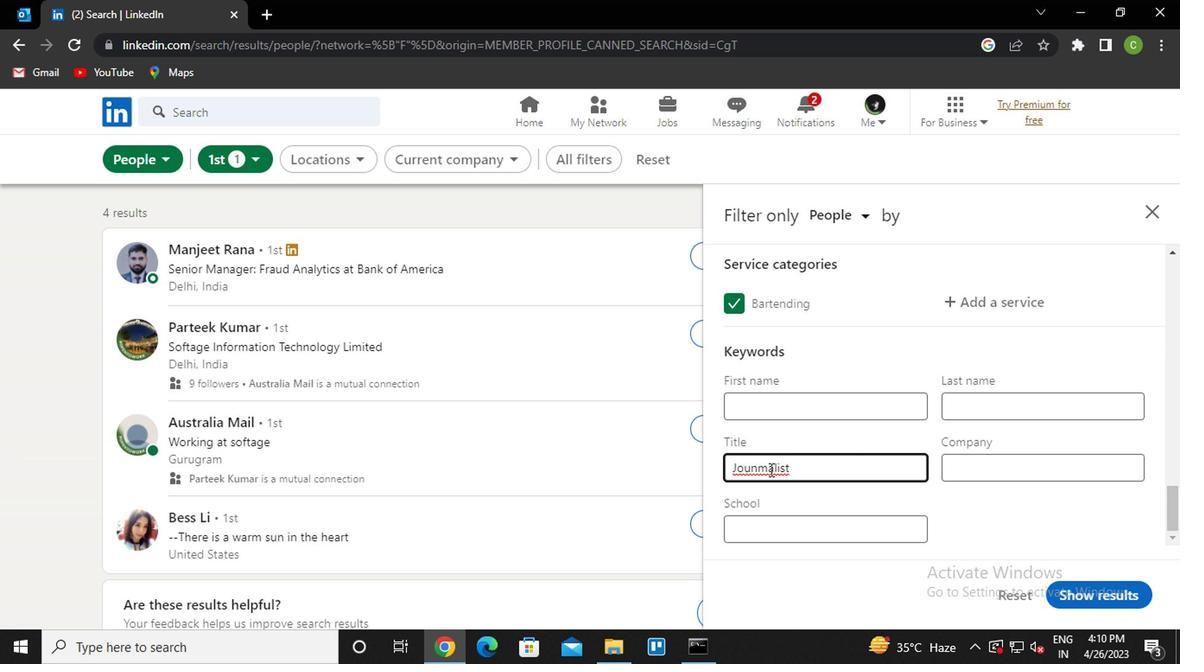 
Action: Key pressed <Key.backspace><Key.backspace>RN
Screenshot: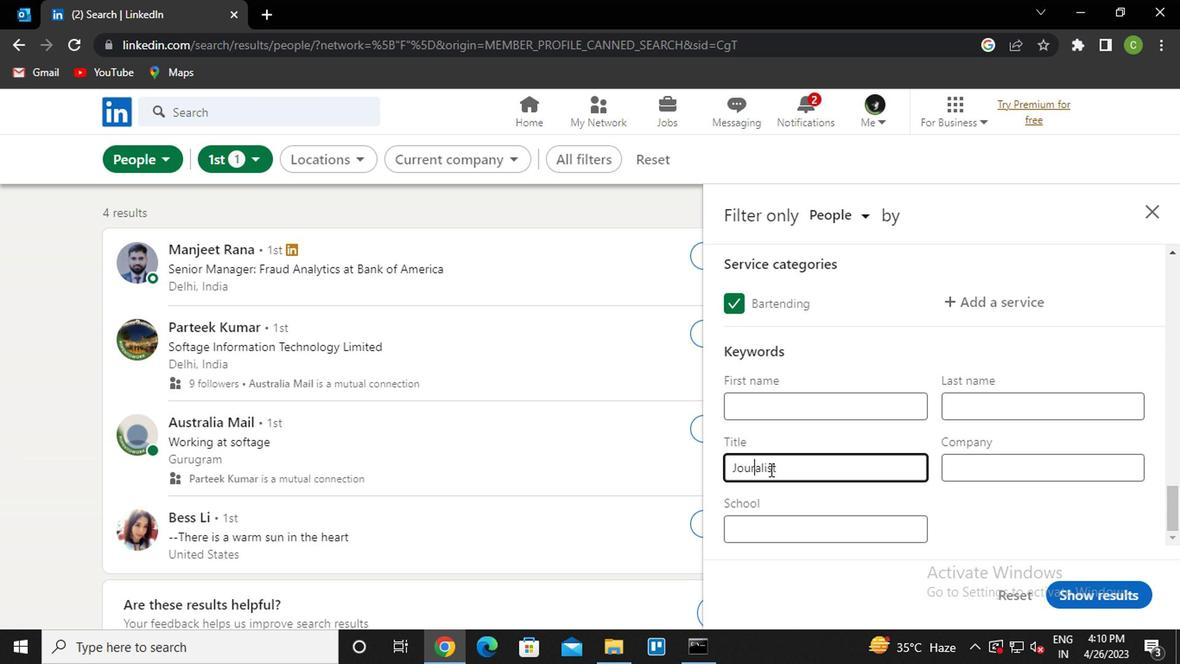 
Action: Mouse moved to (1087, 596)
Screenshot: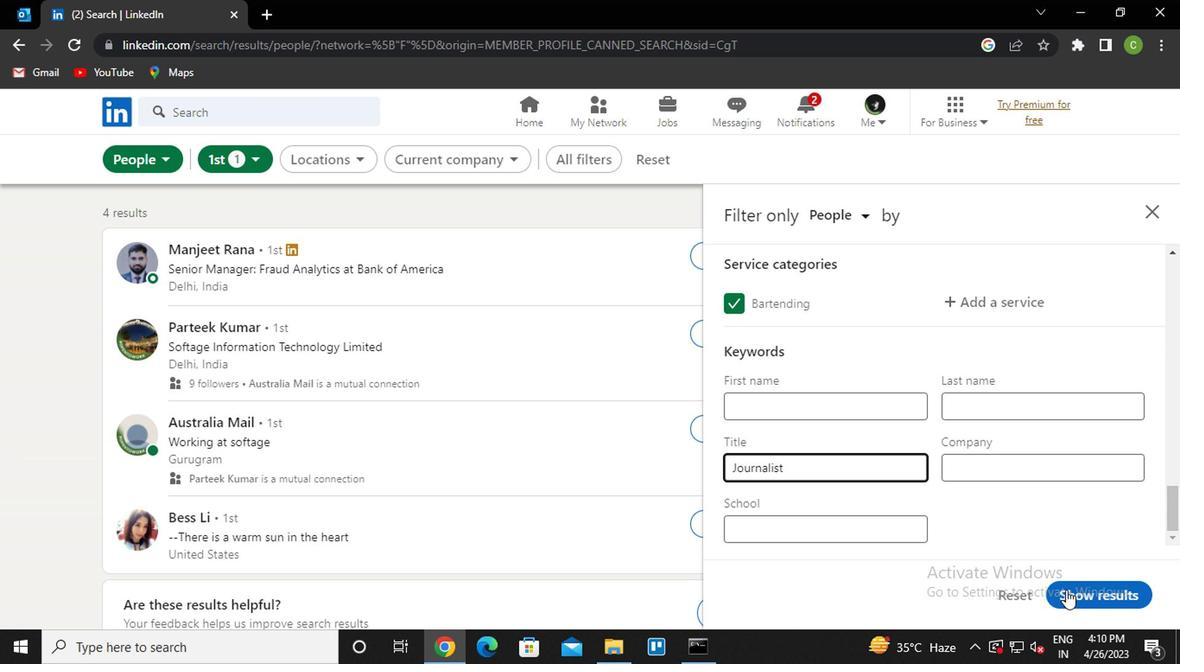 
Action: Mouse pressed left at (1087, 596)
Screenshot: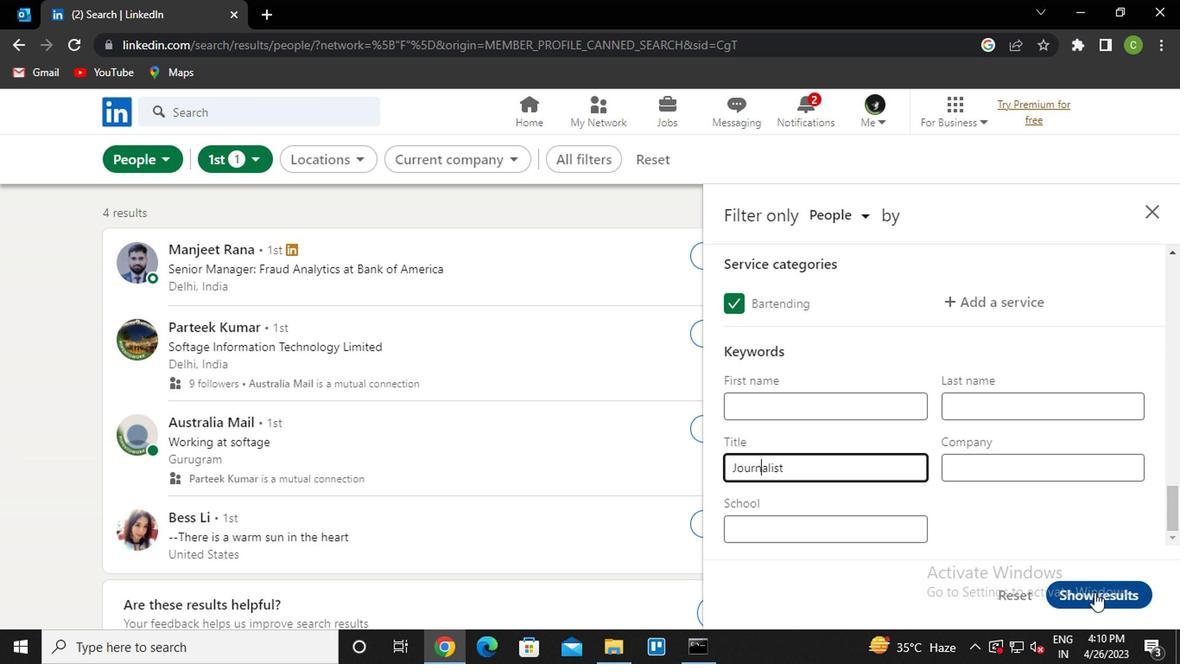 
Action: Mouse moved to (660, 434)
Screenshot: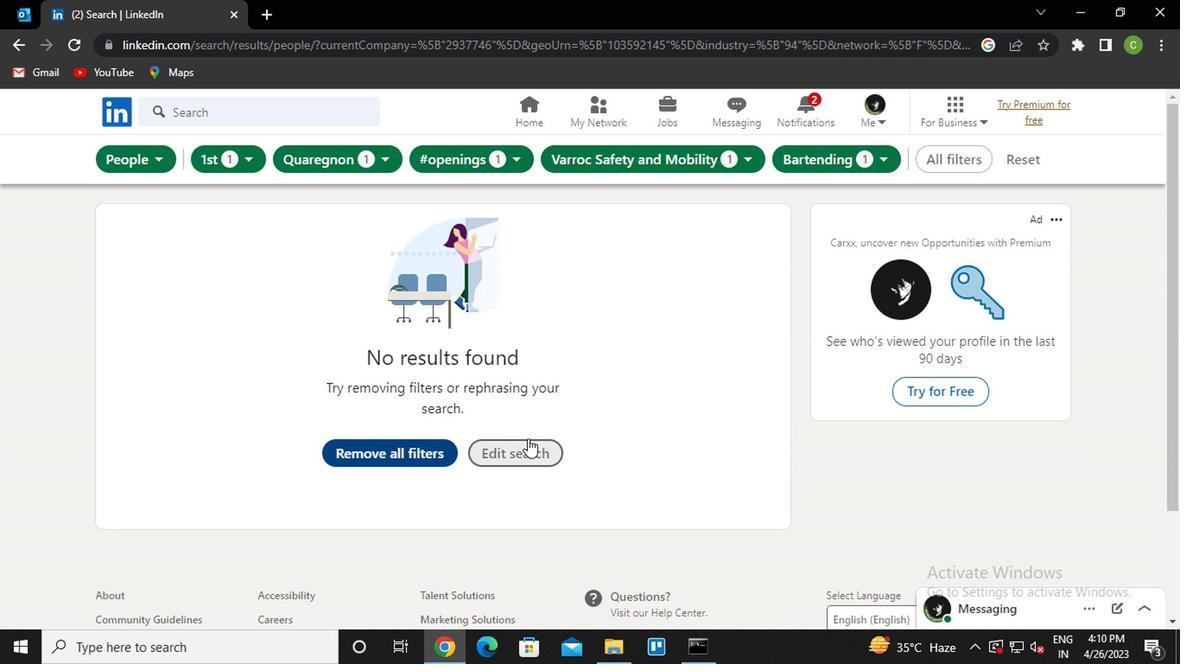 
